 Task: Look for space in Saugor, India from 21st June, 2023 to 29th June, 2023 for 4 adults in price range Rs.7000 to Rs.12000. Place can be entire place with 2 bedrooms having 2 beds and 2 bathrooms. Property type can be house, flat, guest house. Booking option can be shelf check-in. Required host language is English.
Action: Mouse moved to (477, 58)
Screenshot: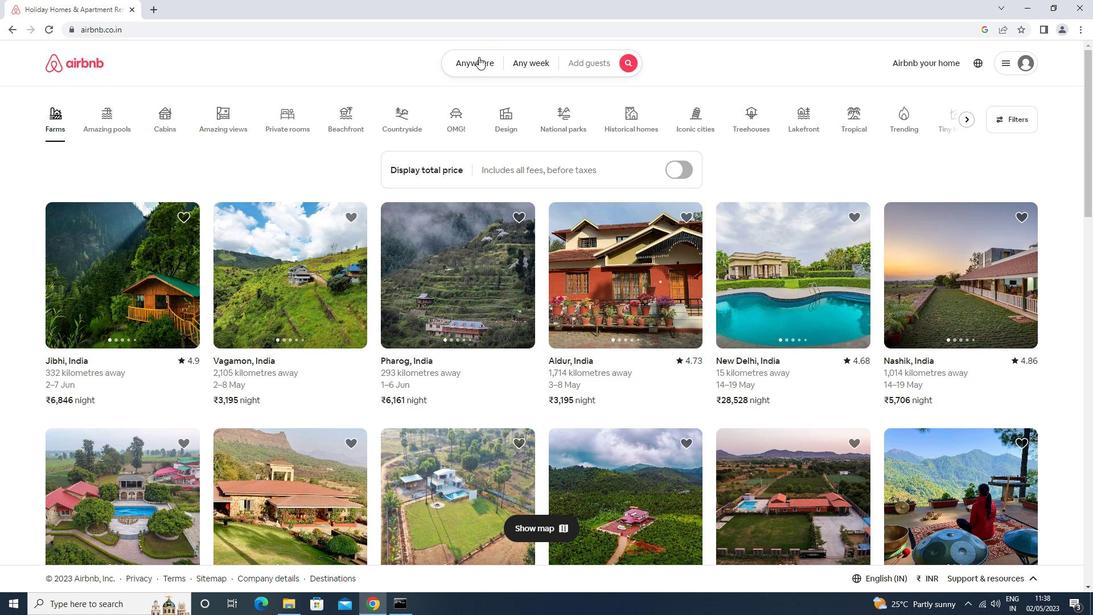 
Action: Mouse pressed left at (477, 58)
Screenshot: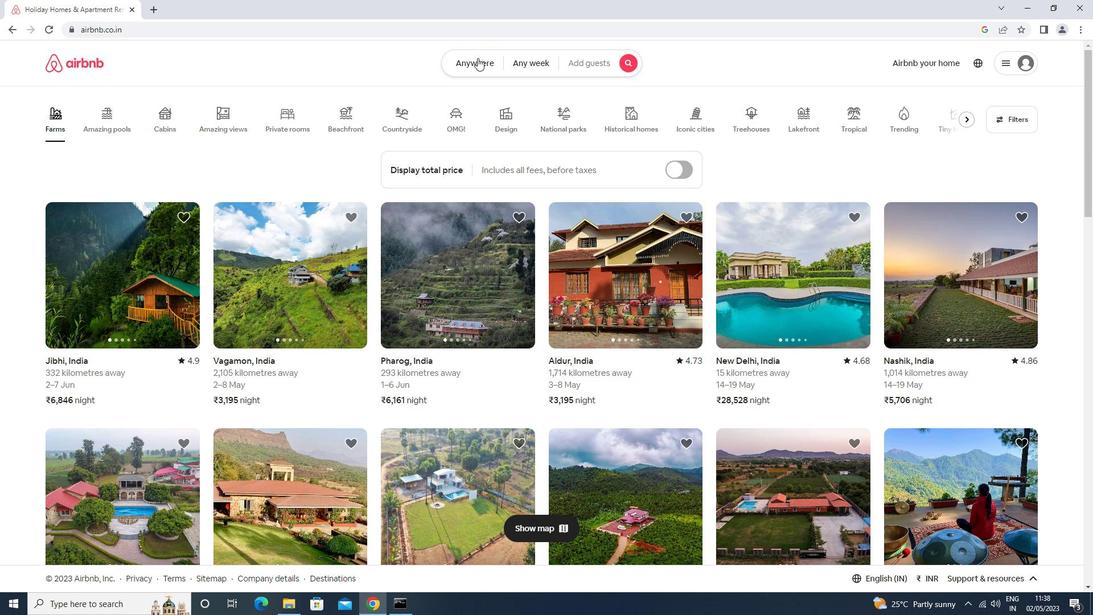
Action: Mouse moved to (453, 112)
Screenshot: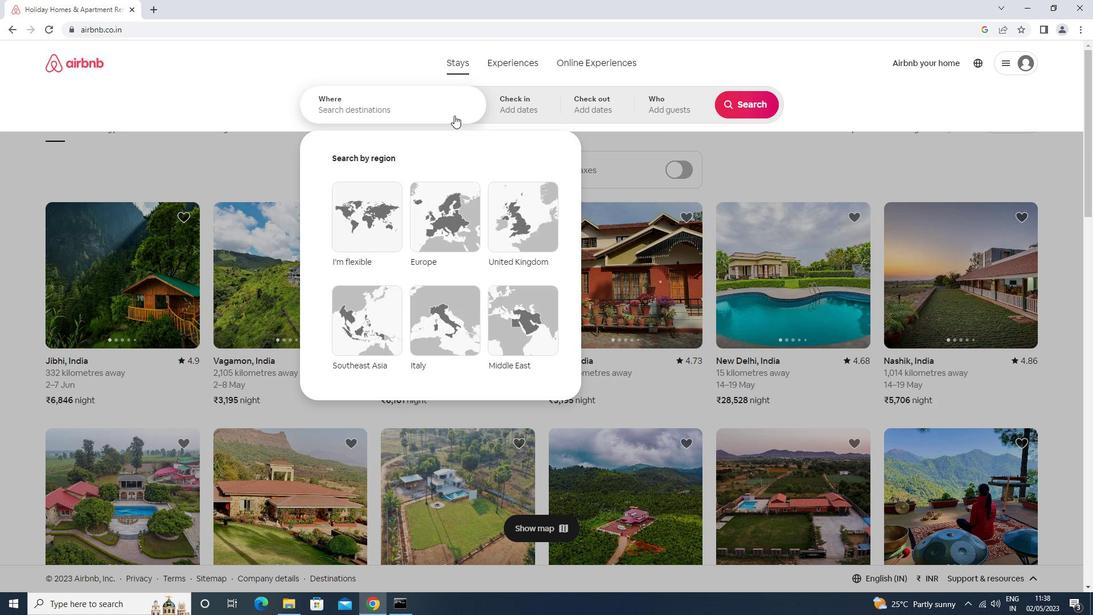 
Action: Mouse pressed left at (453, 112)
Screenshot: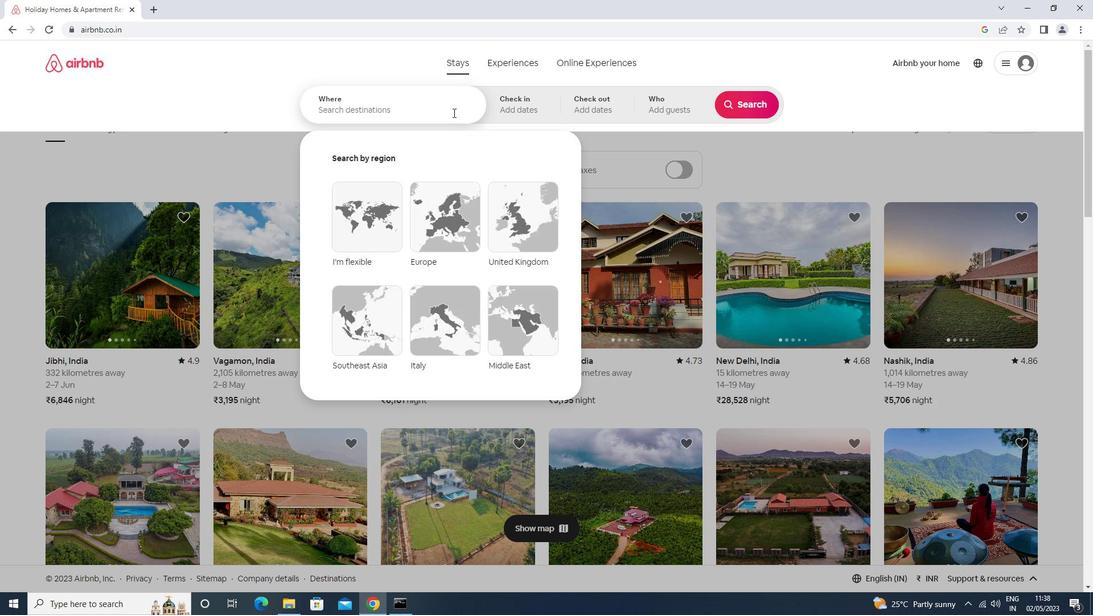 
Action: Key pressed s<Key.caps_lock>augor<Key.enter>
Screenshot: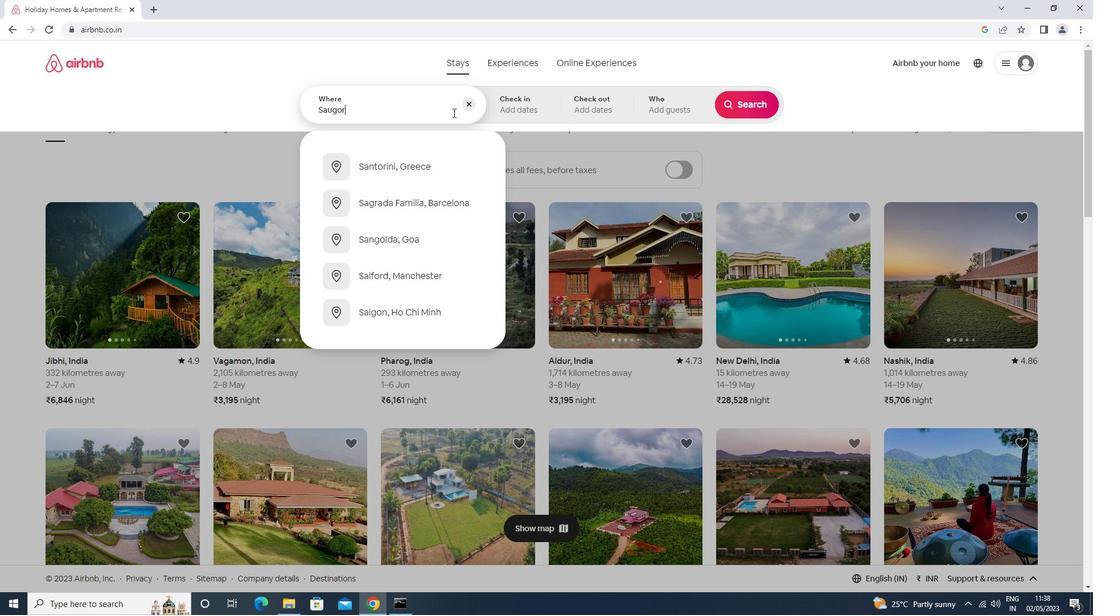 
Action: Mouse moved to (652, 323)
Screenshot: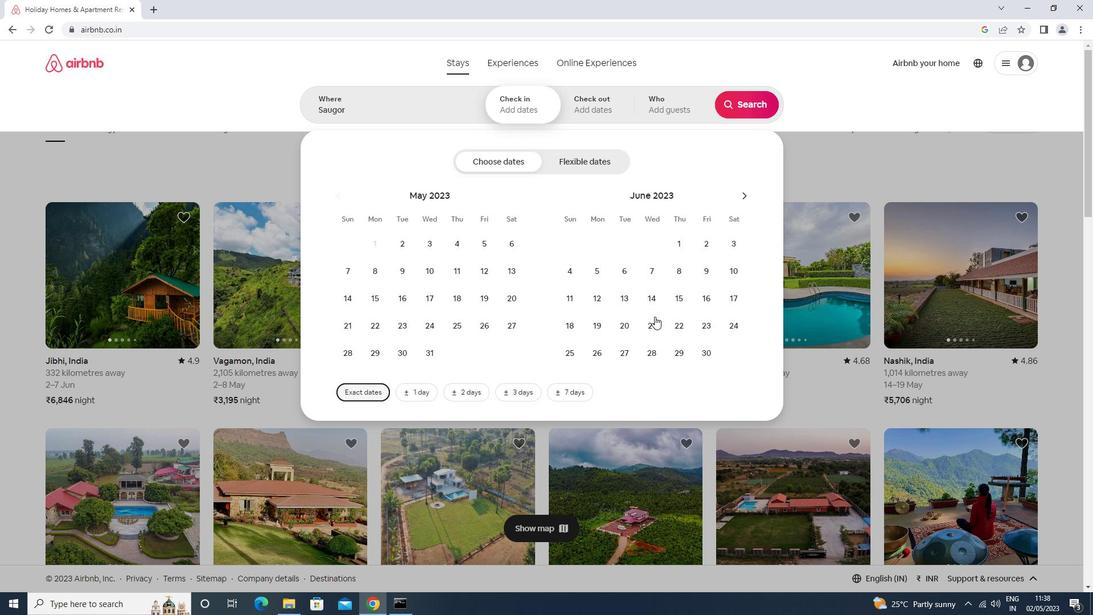 
Action: Mouse pressed left at (652, 323)
Screenshot: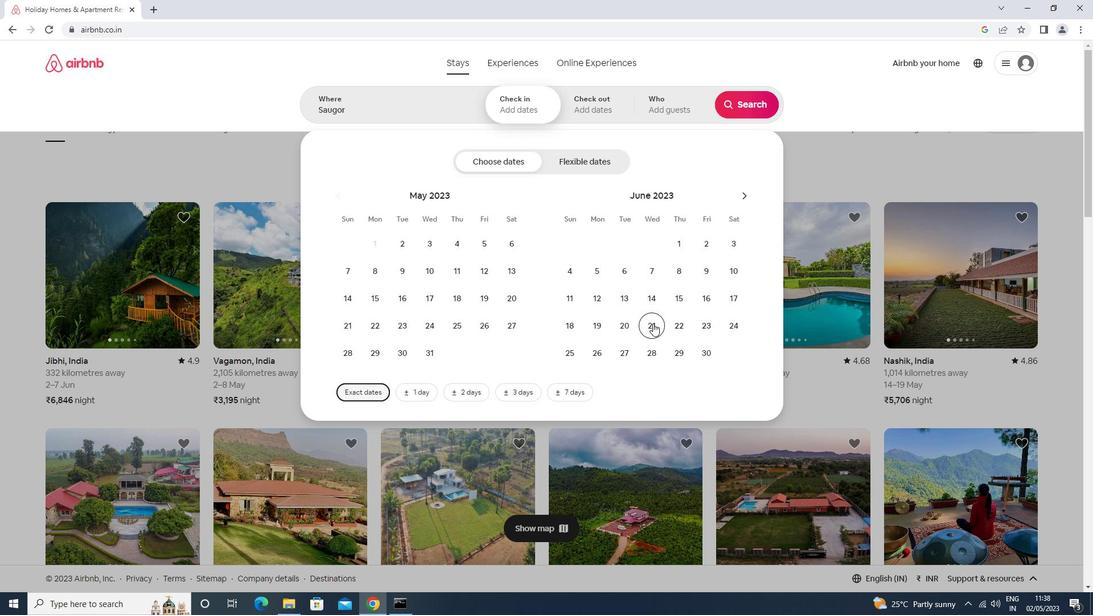 
Action: Mouse moved to (682, 355)
Screenshot: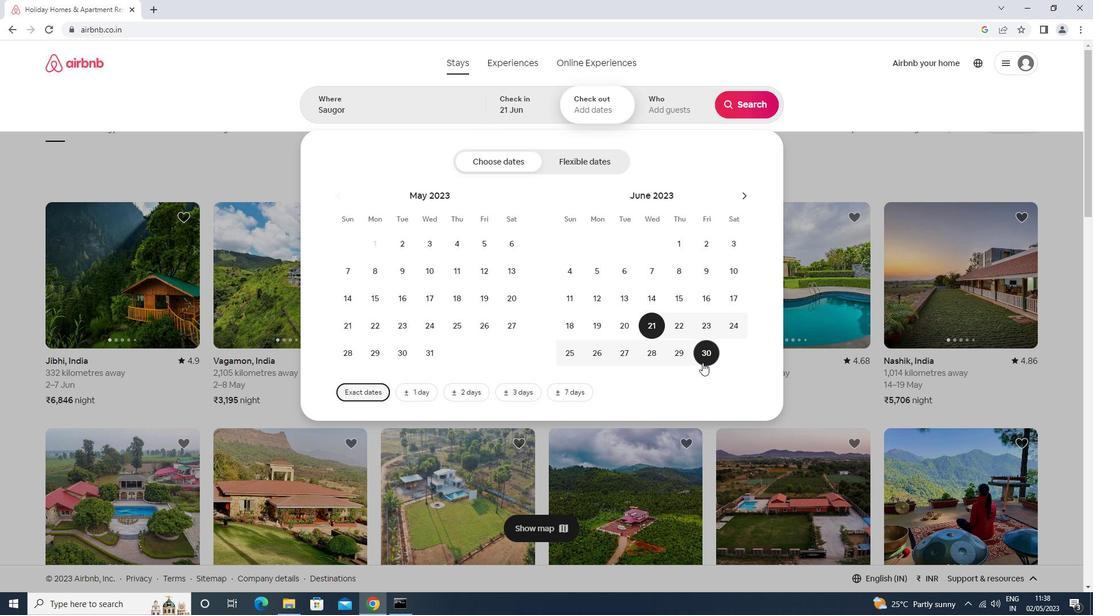 
Action: Mouse pressed left at (682, 355)
Screenshot: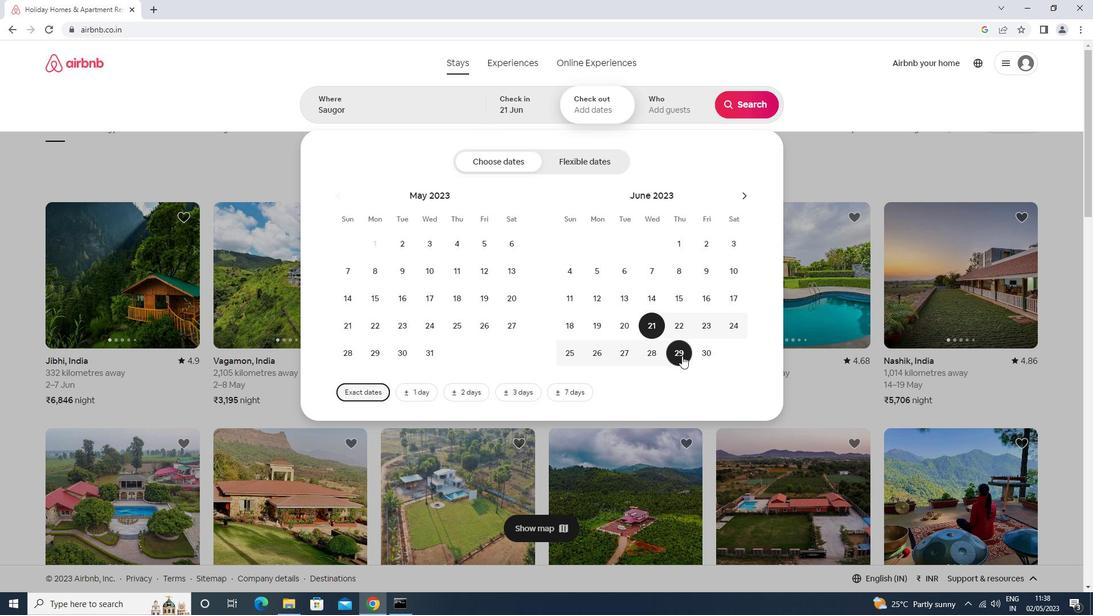
Action: Mouse moved to (669, 116)
Screenshot: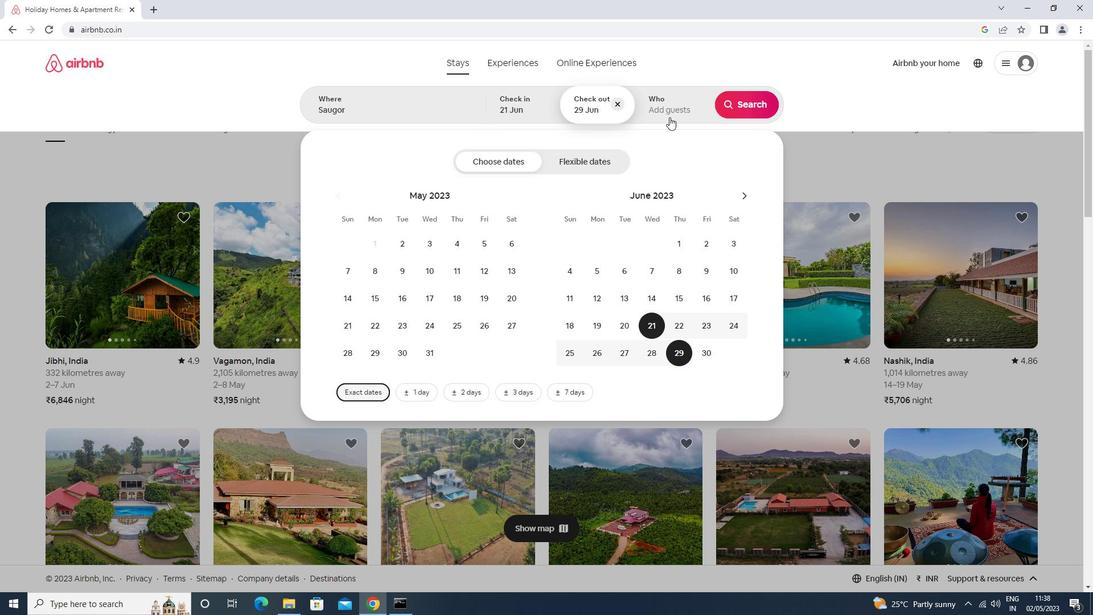 
Action: Mouse pressed left at (669, 116)
Screenshot: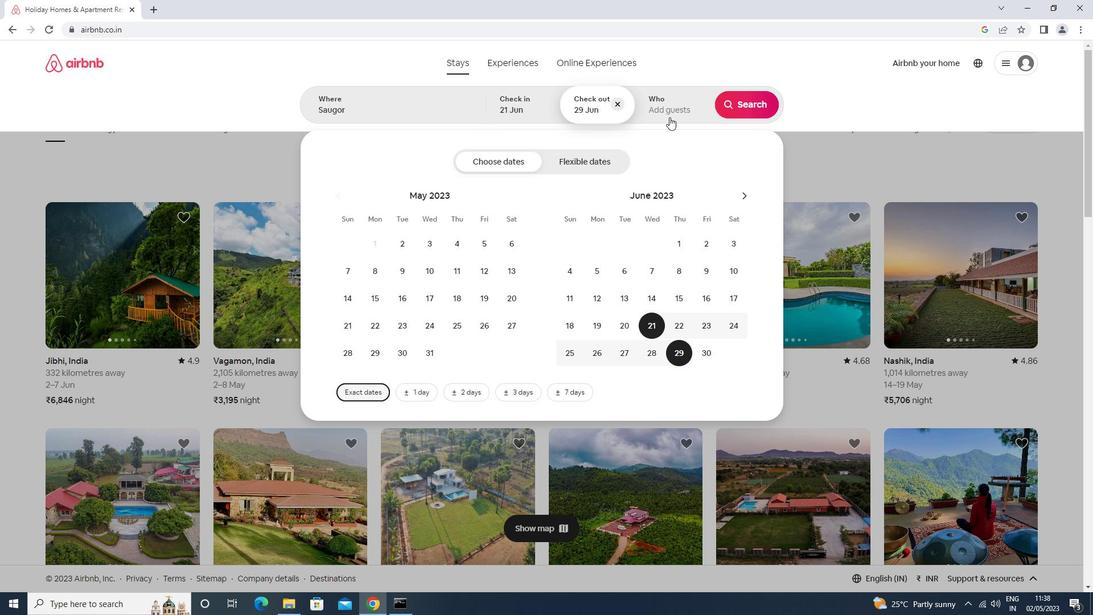 
Action: Mouse moved to (755, 169)
Screenshot: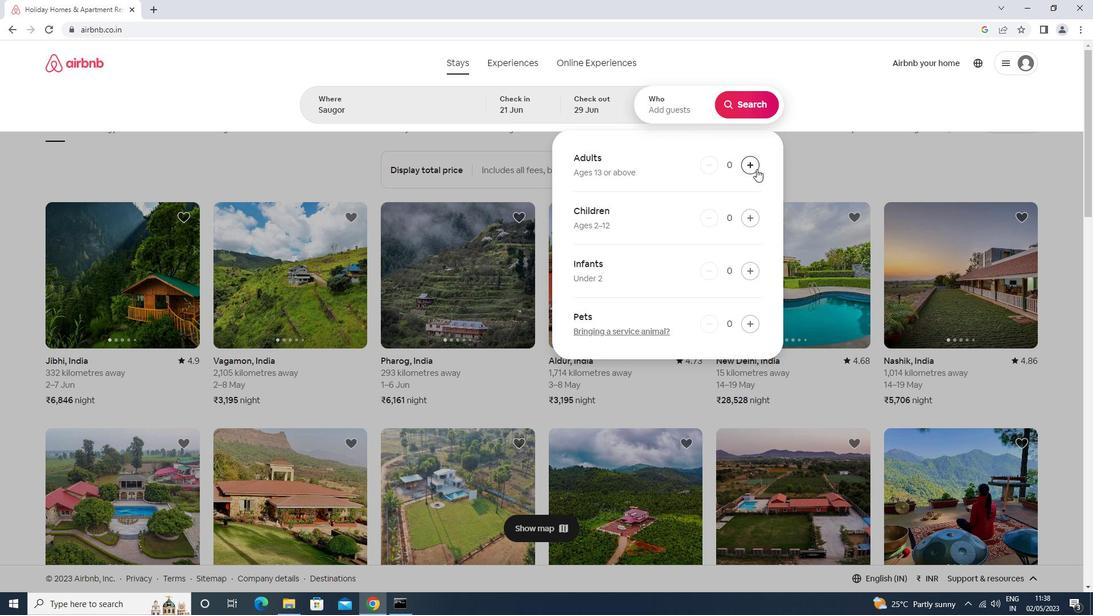 
Action: Mouse pressed left at (755, 169)
Screenshot: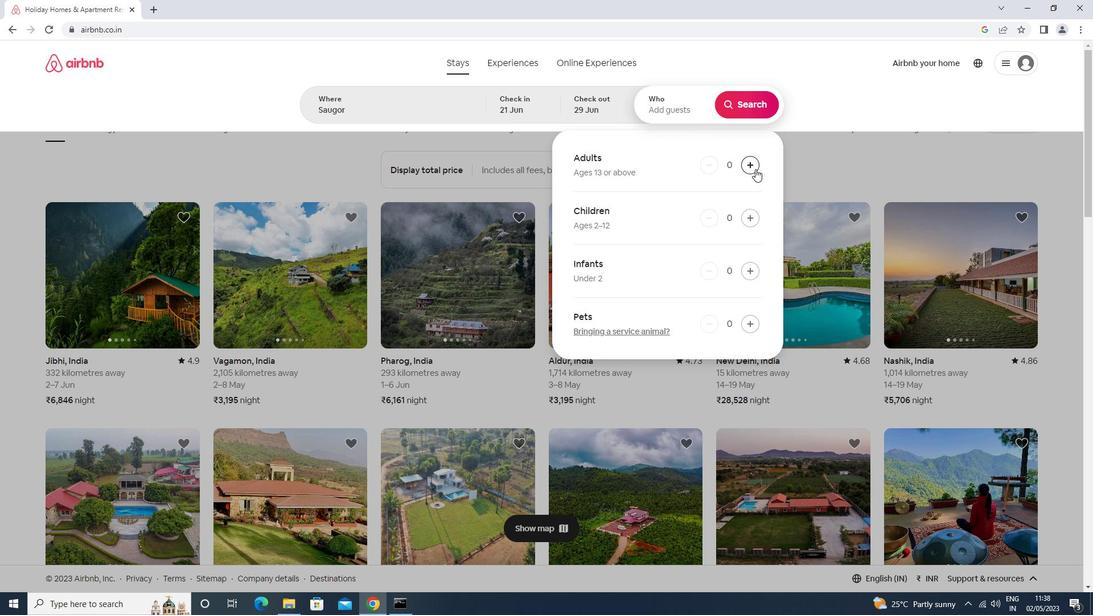 
Action: Mouse pressed left at (755, 169)
Screenshot: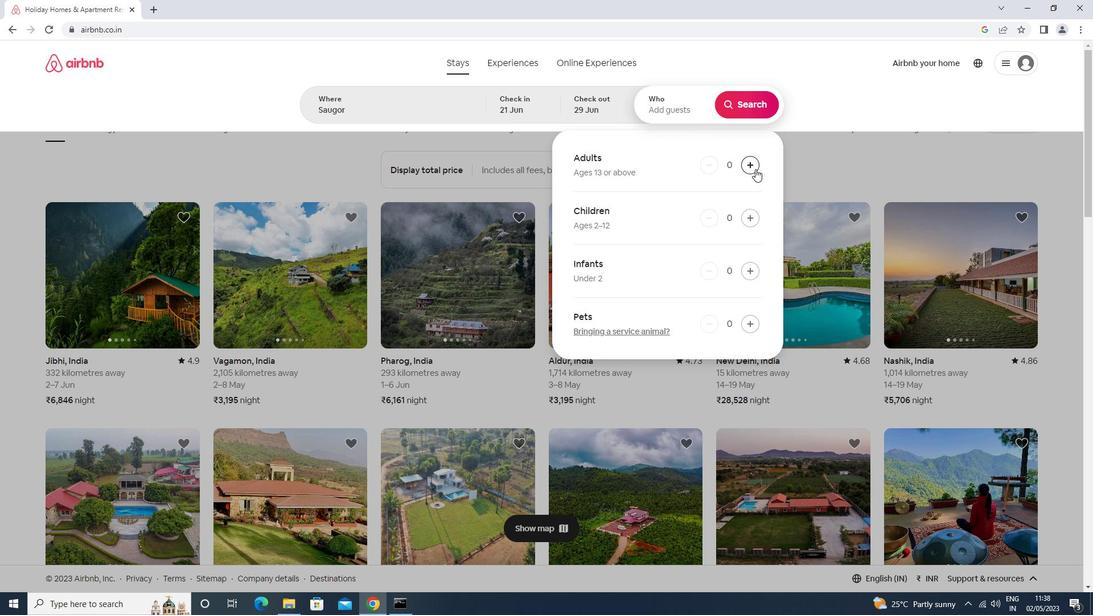 
Action: Mouse pressed left at (755, 169)
Screenshot: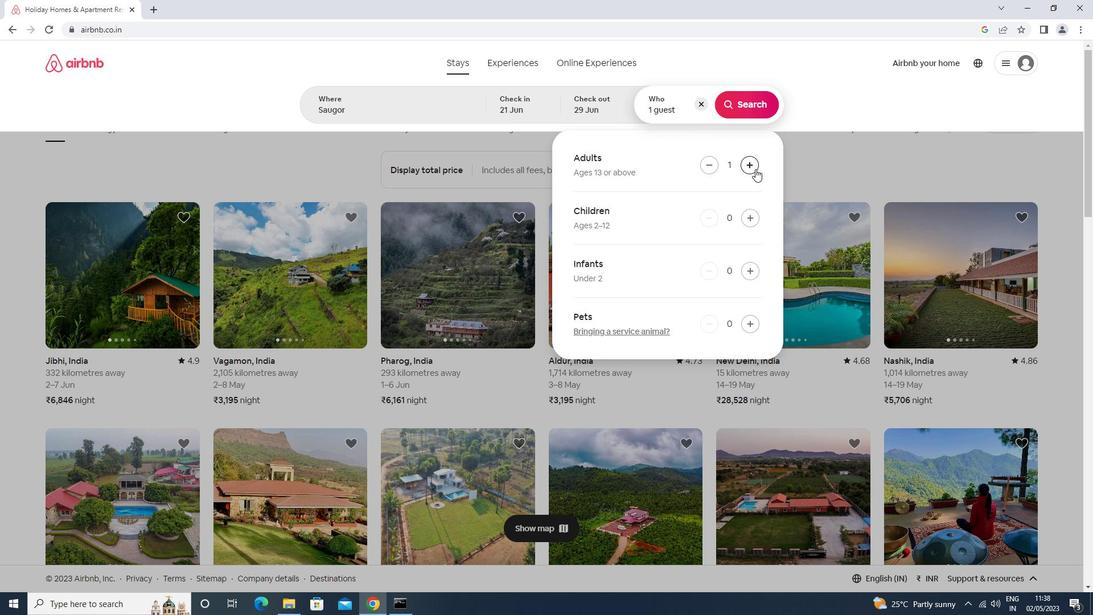 
Action: Mouse pressed left at (755, 169)
Screenshot: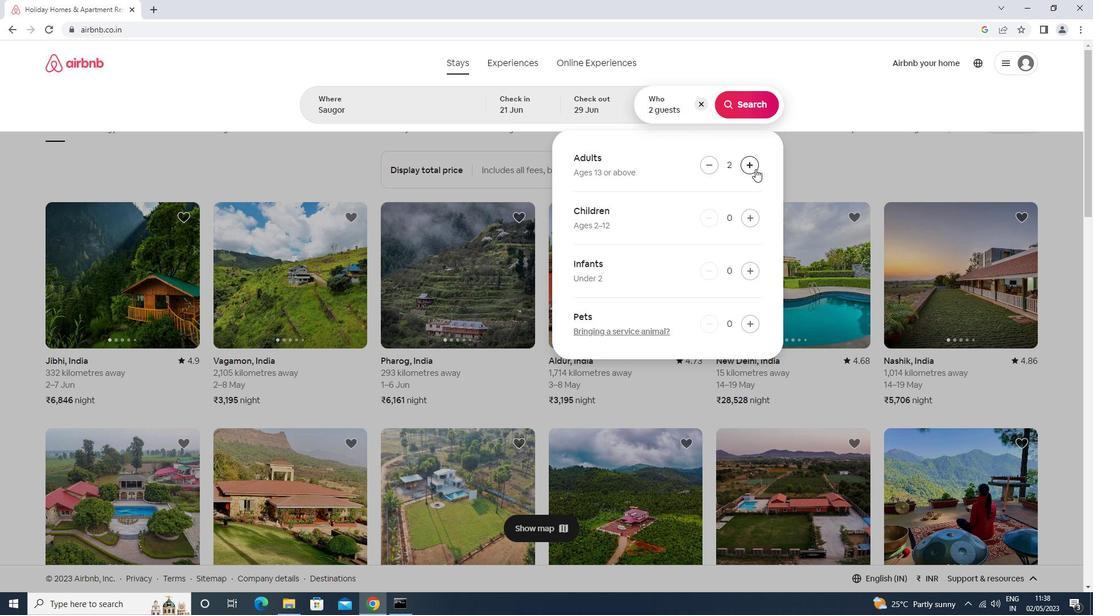 
Action: Mouse moved to (742, 104)
Screenshot: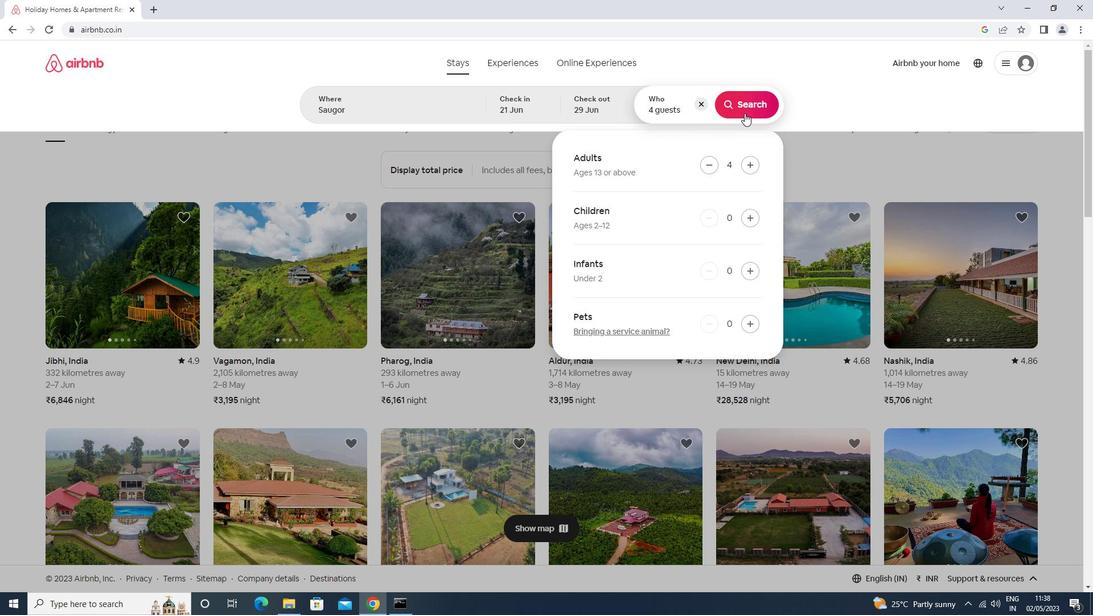 
Action: Mouse pressed left at (742, 104)
Screenshot: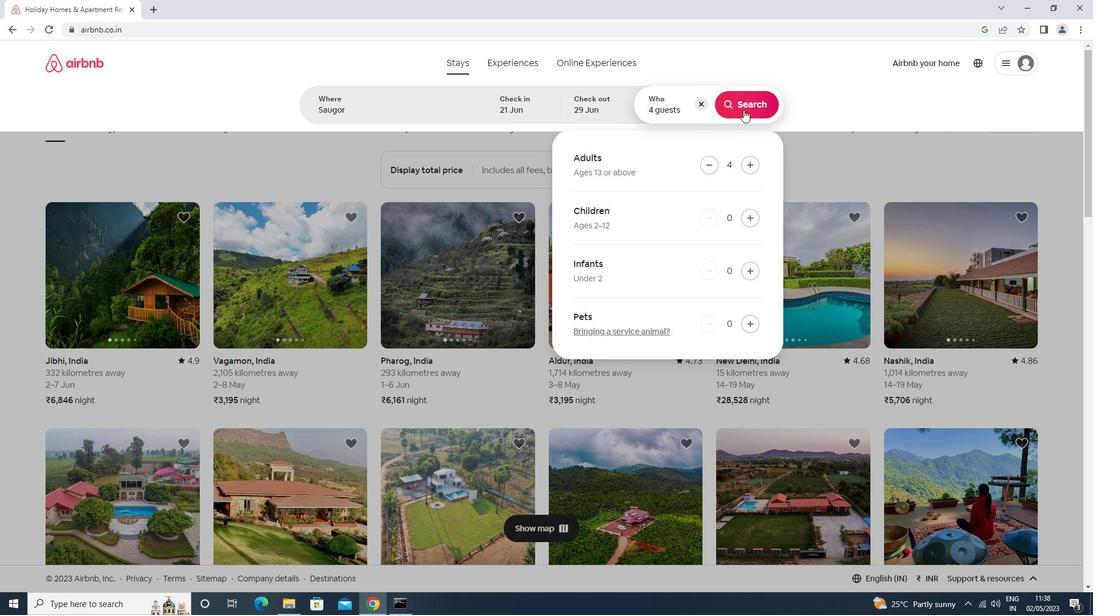 
Action: Mouse moved to (1042, 111)
Screenshot: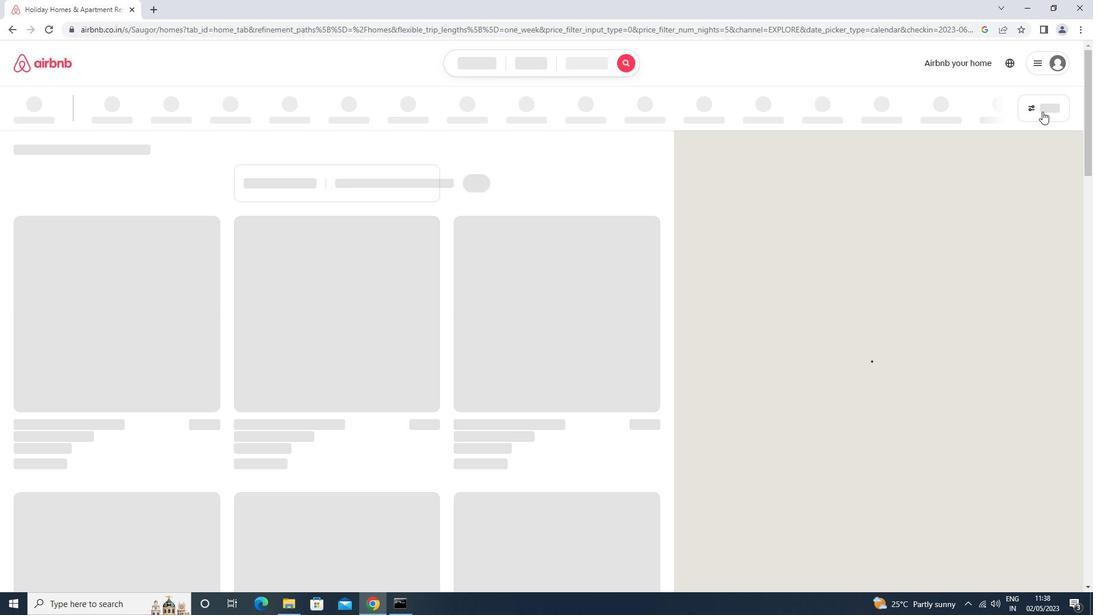
Action: Mouse pressed left at (1042, 111)
Screenshot: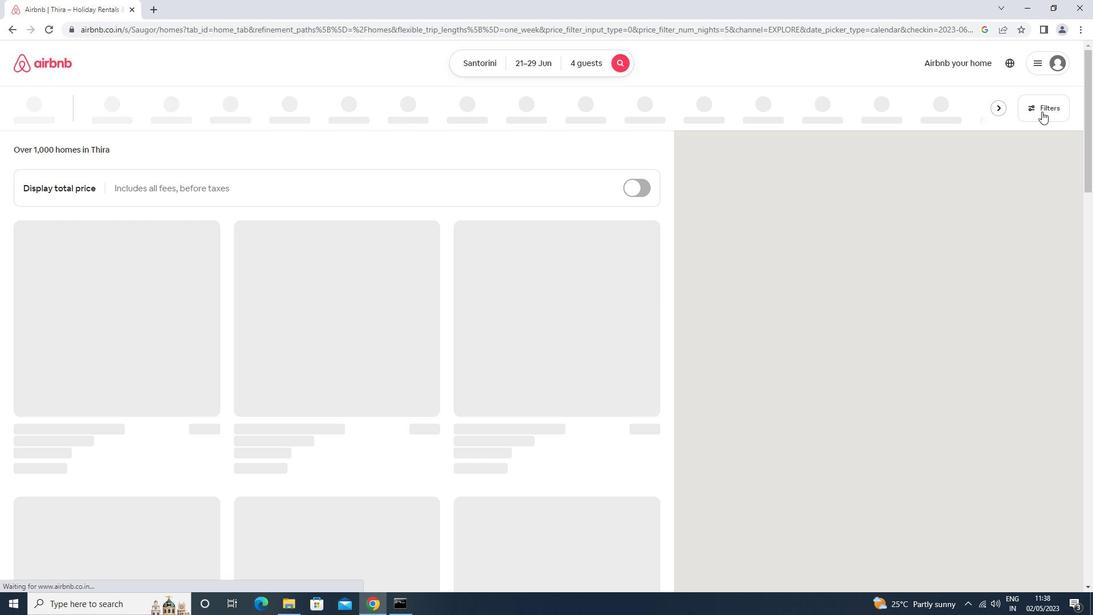 
Action: Mouse moved to (513, 244)
Screenshot: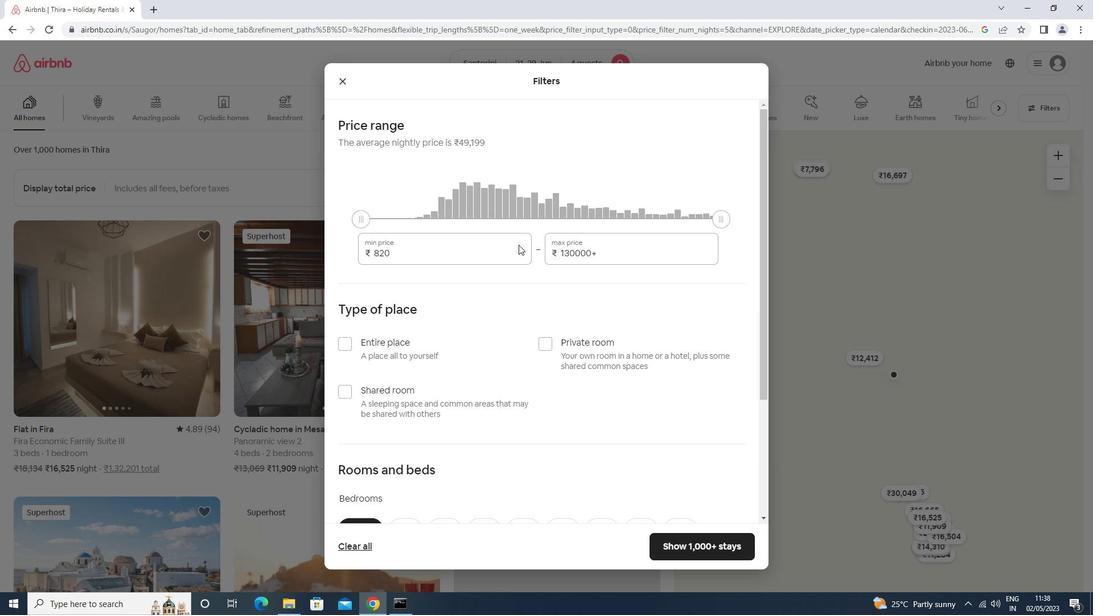 
Action: Mouse pressed left at (513, 244)
Screenshot: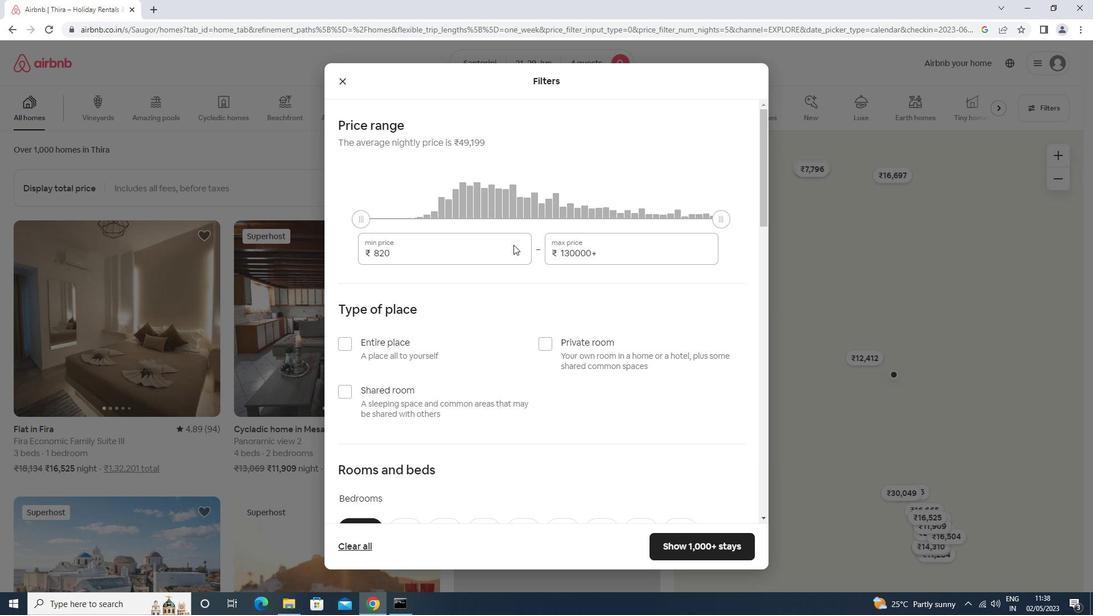 
Action: Key pressed <Key.backspace><Key.backspace><Key.backspace><Key.backspace><Key.backspace><Key.backspace>7000<Key.tab>12000
Screenshot: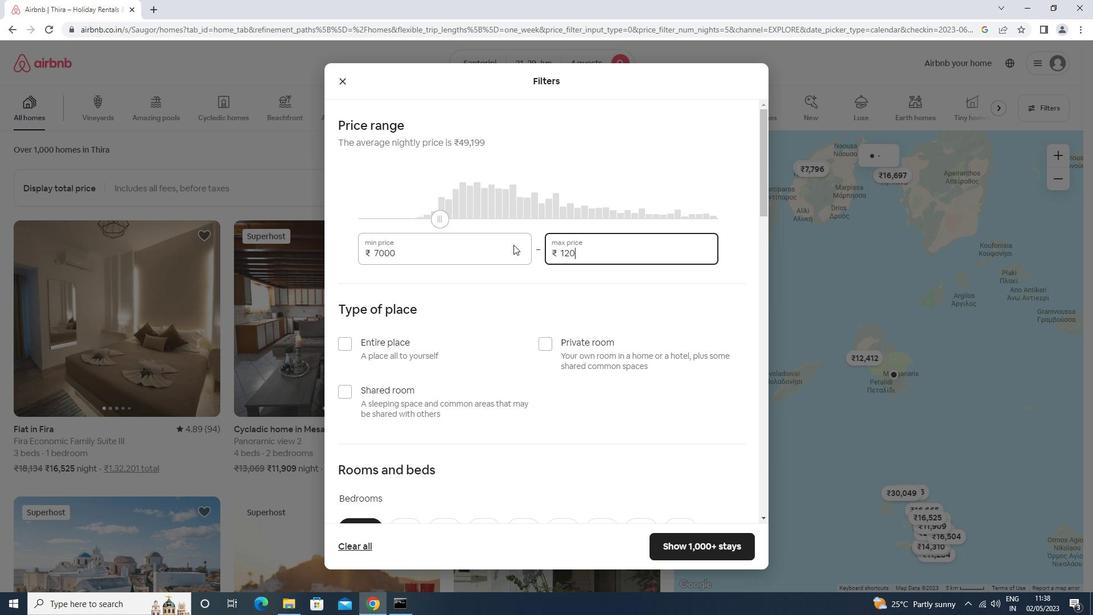 
Action: Mouse moved to (382, 340)
Screenshot: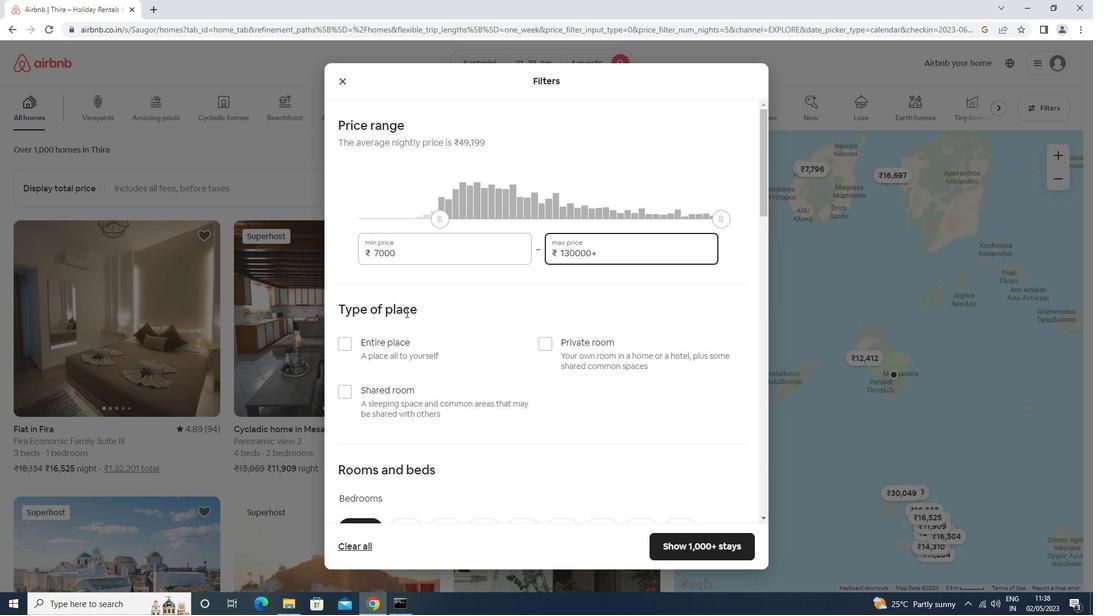 
Action: Mouse pressed left at (382, 340)
Screenshot: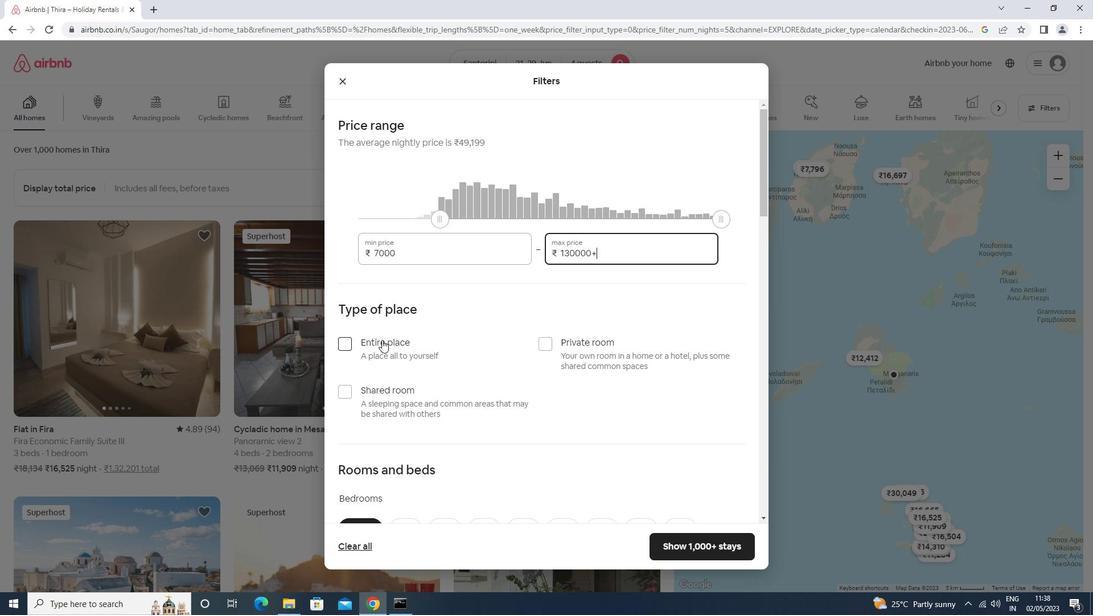 
Action: Mouse scrolled (382, 339) with delta (0, 0)
Screenshot: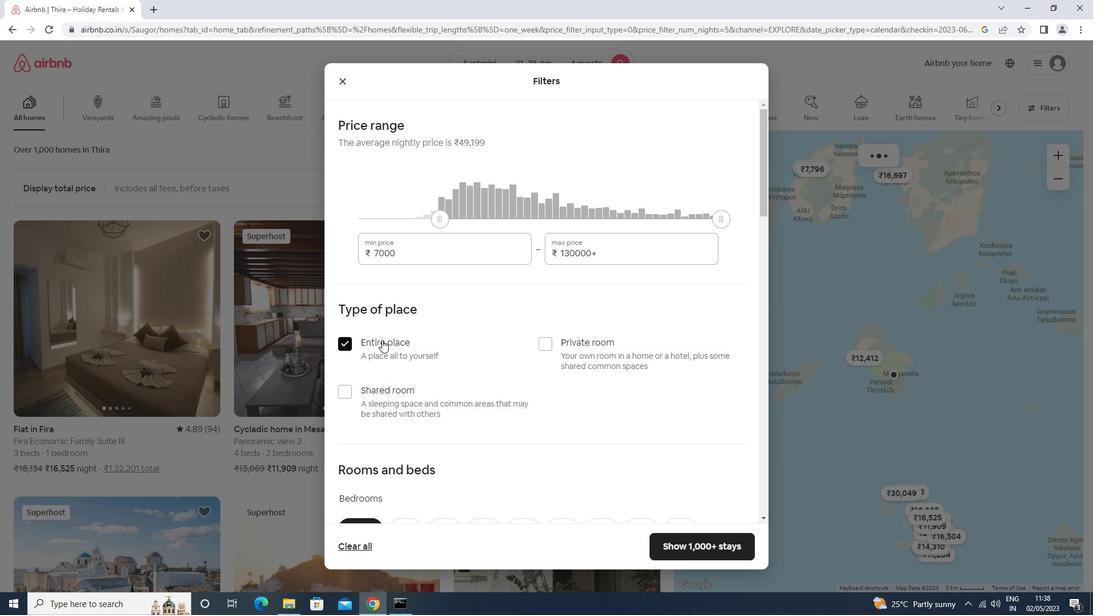 
Action: Mouse scrolled (382, 339) with delta (0, 0)
Screenshot: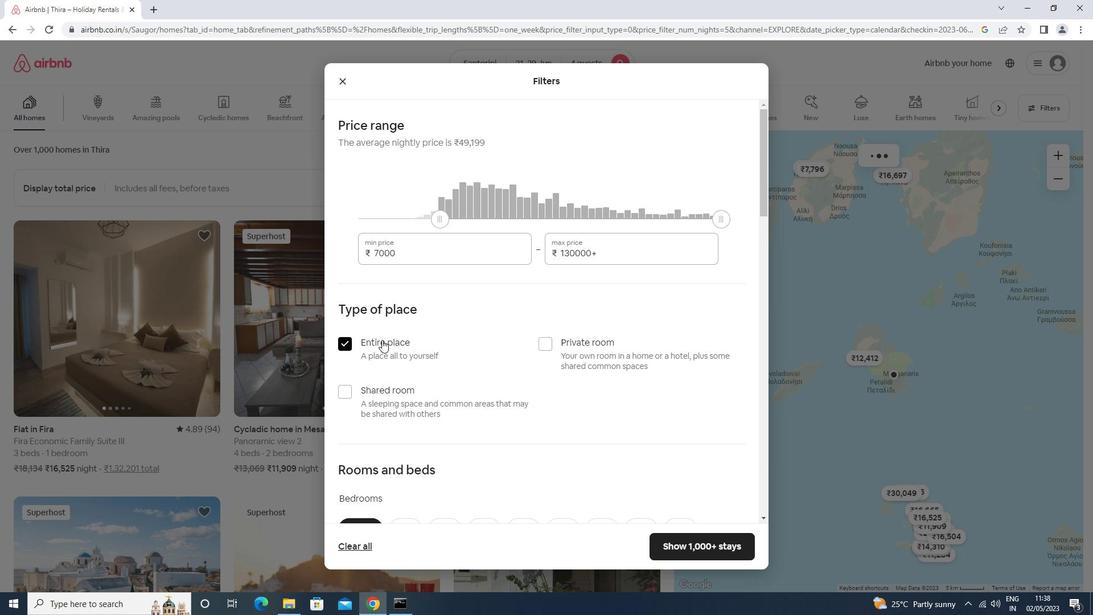 
Action: Mouse scrolled (382, 339) with delta (0, 0)
Screenshot: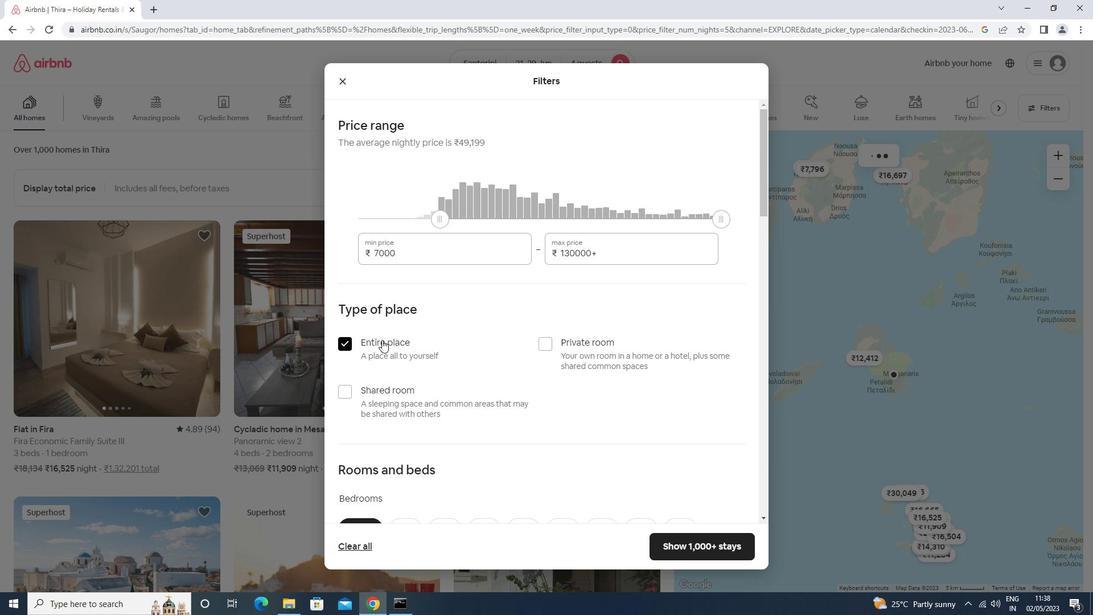 
Action: Mouse moved to (442, 353)
Screenshot: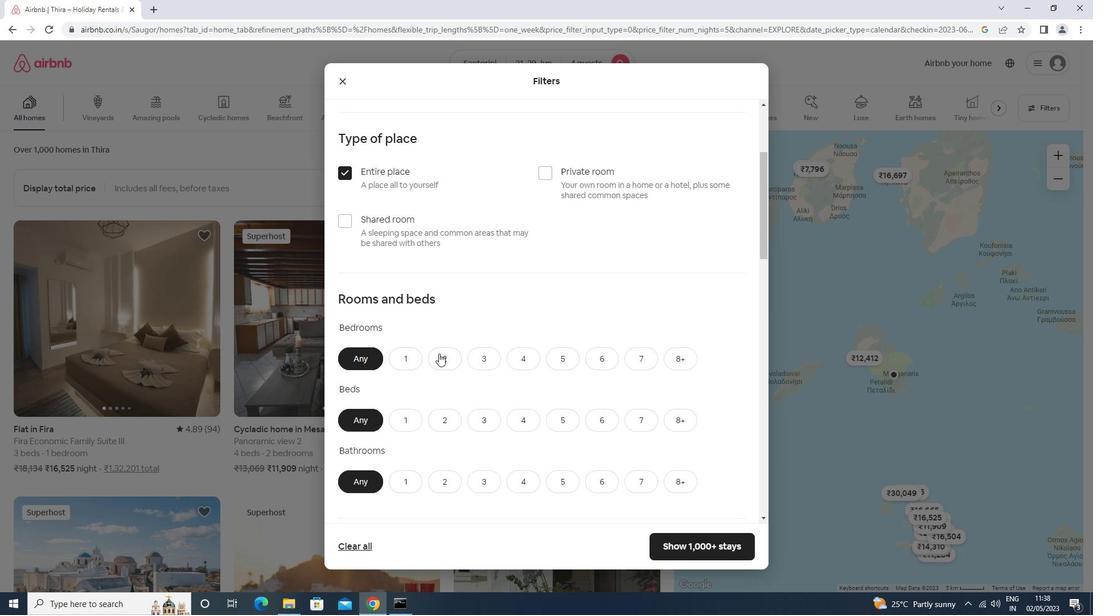 
Action: Mouse pressed left at (442, 353)
Screenshot: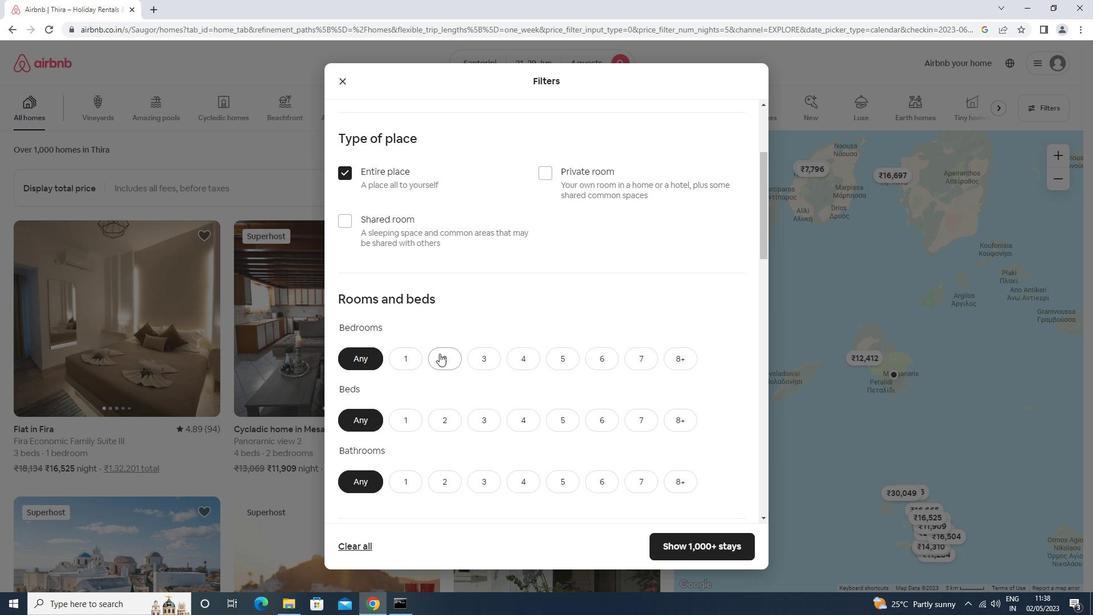 
Action: Mouse moved to (447, 419)
Screenshot: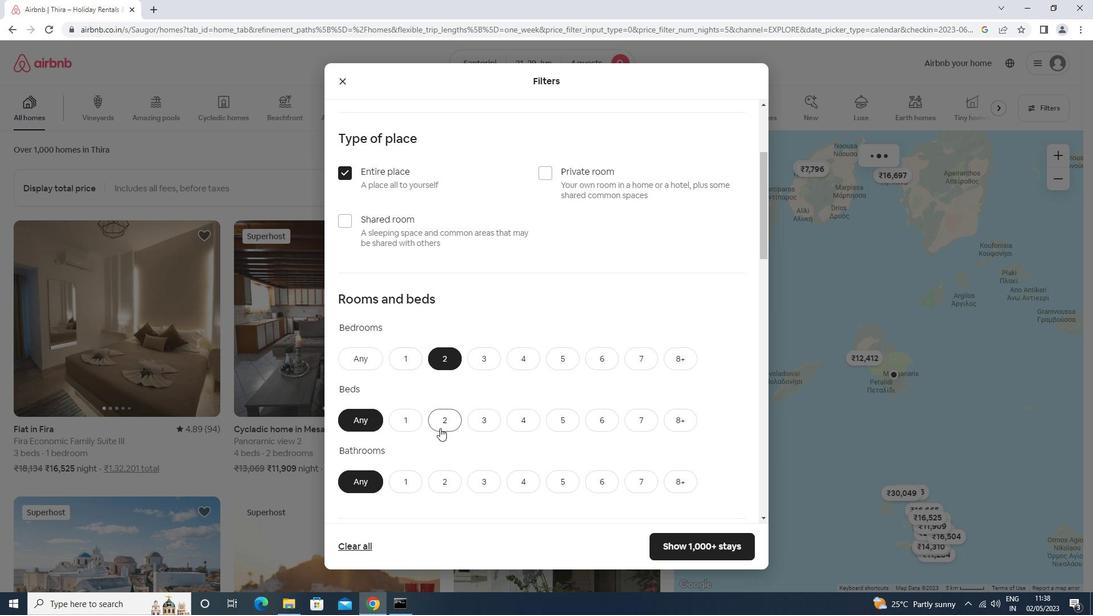 
Action: Mouse pressed left at (447, 419)
Screenshot: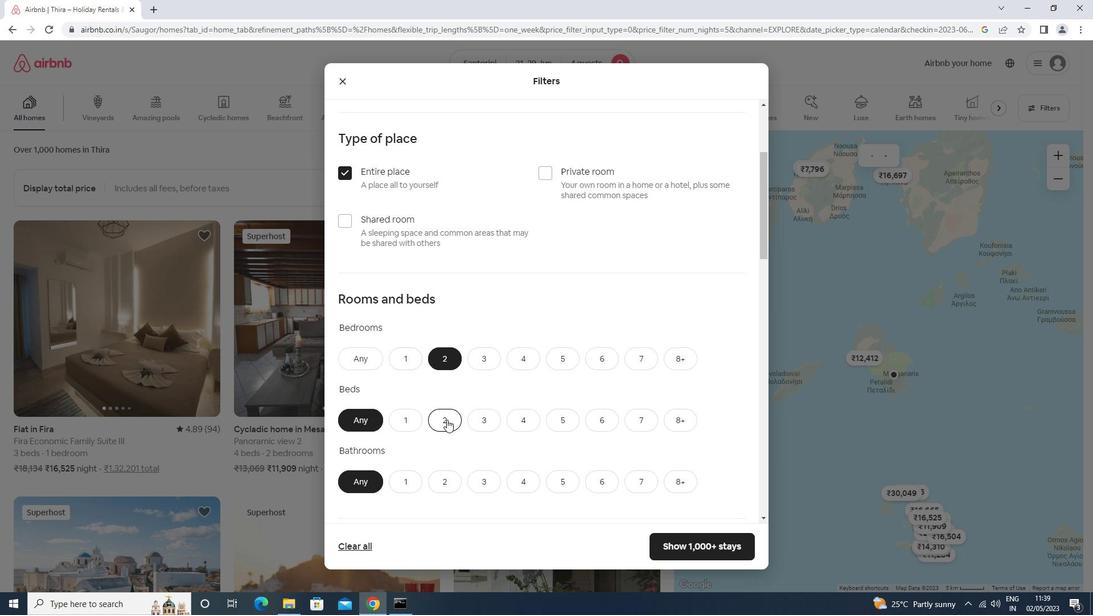 
Action: Mouse moved to (445, 472)
Screenshot: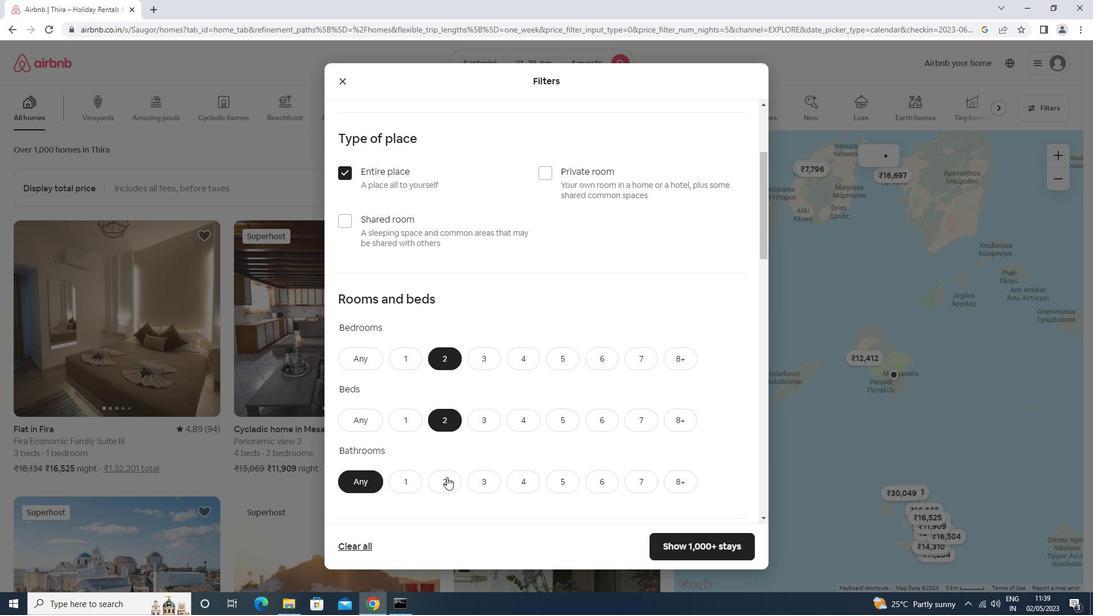 
Action: Mouse pressed left at (445, 472)
Screenshot: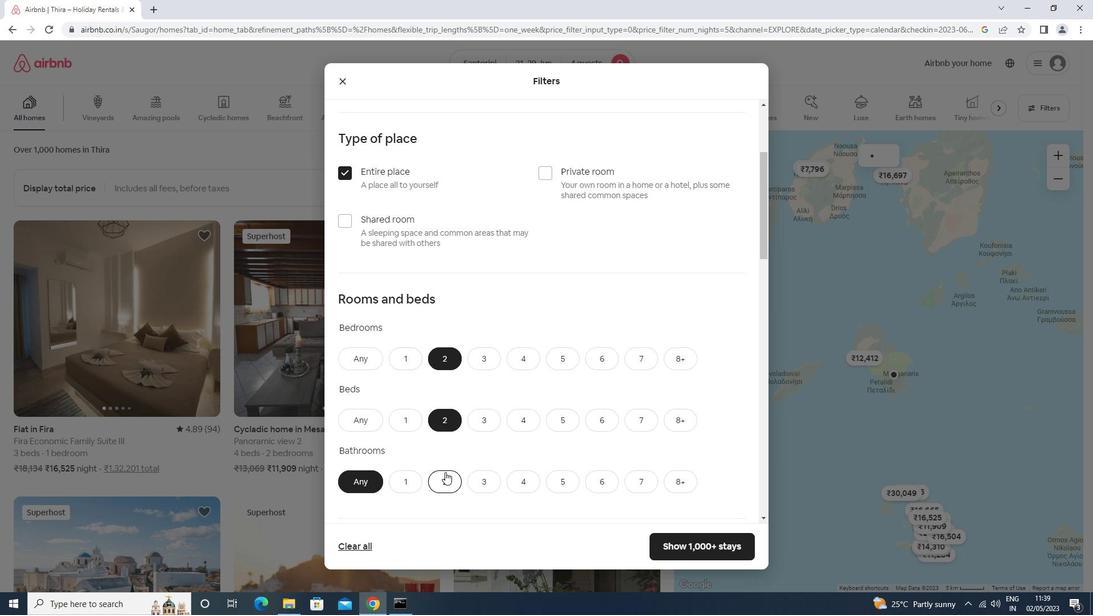 
Action: Mouse moved to (441, 455)
Screenshot: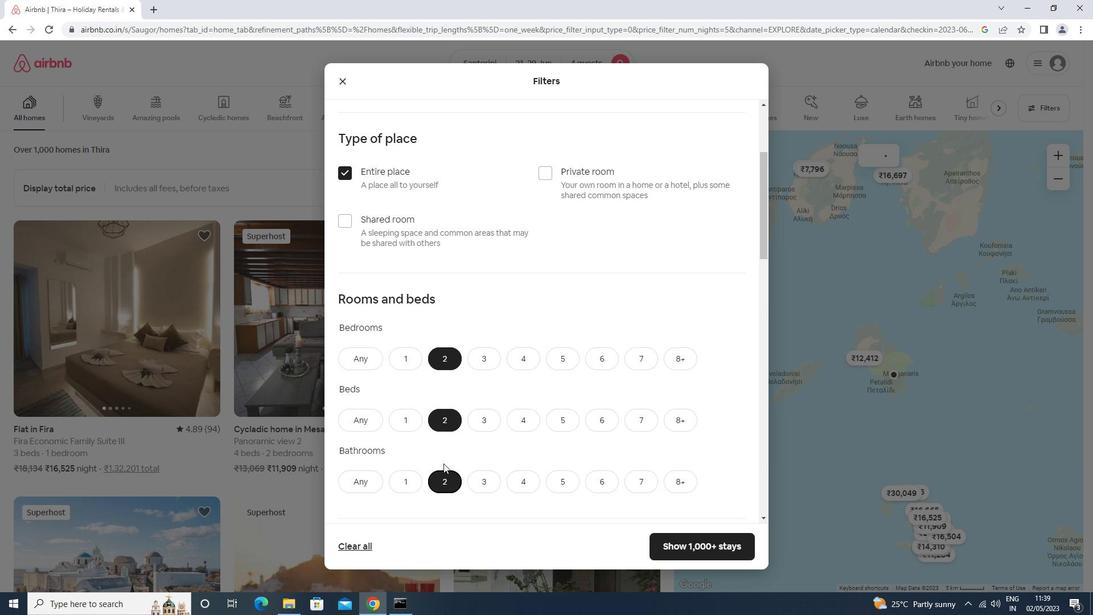 
Action: Mouse scrolled (441, 454) with delta (0, 0)
Screenshot: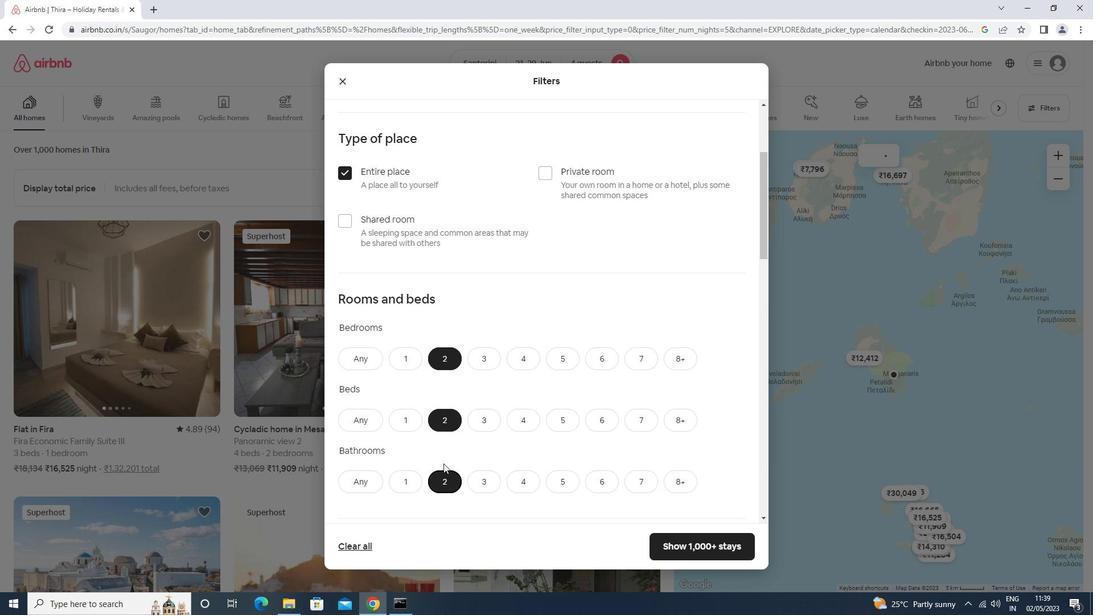 
Action: Mouse scrolled (441, 454) with delta (0, 0)
Screenshot: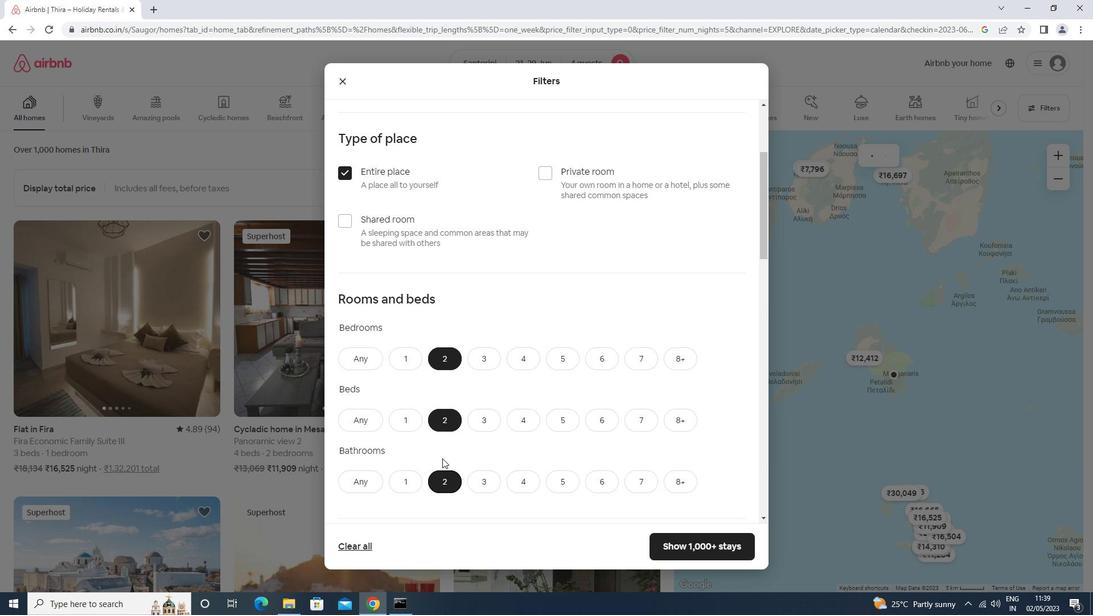 
Action: Mouse scrolled (441, 454) with delta (0, 0)
Screenshot: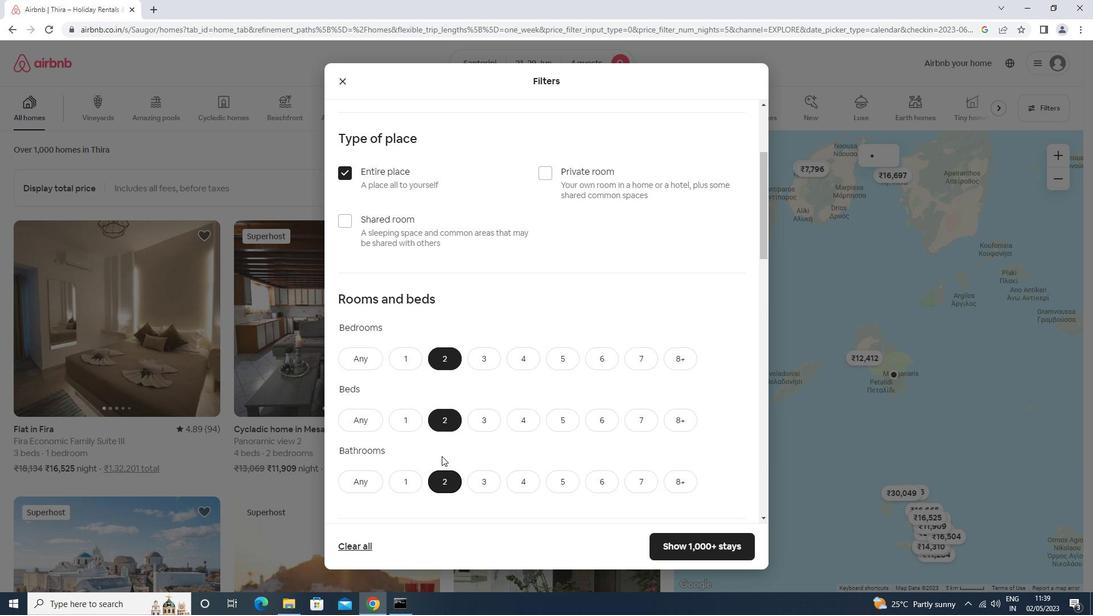
Action: Mouse scrolled (441, 454) with delta (0, 0)
Screenshot: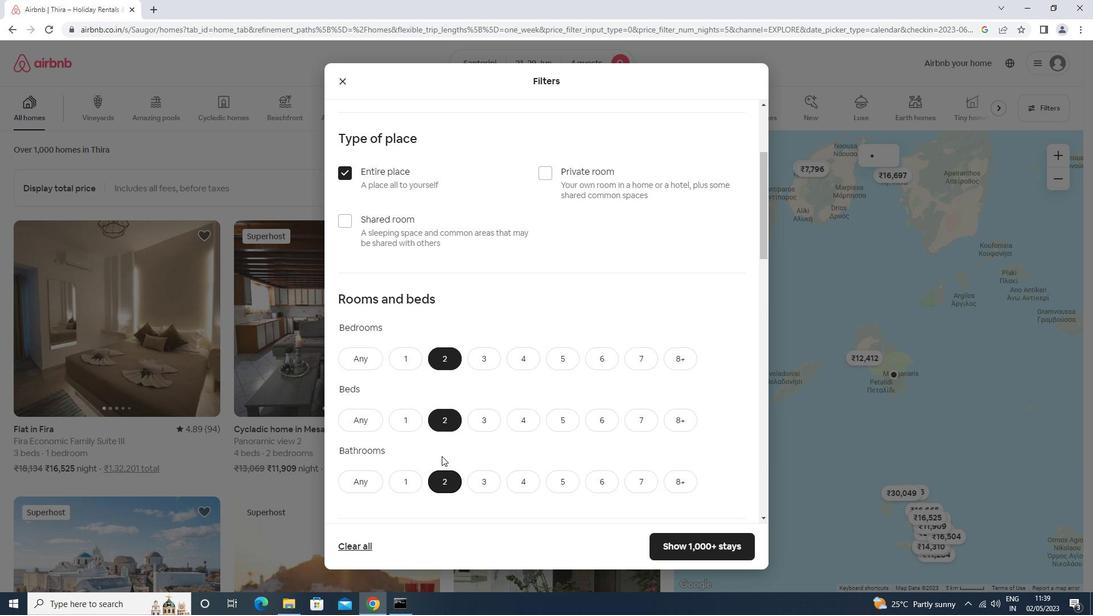 
Action: Mouse scrolled (441, 454) with delta (0, 0)
Screenshot: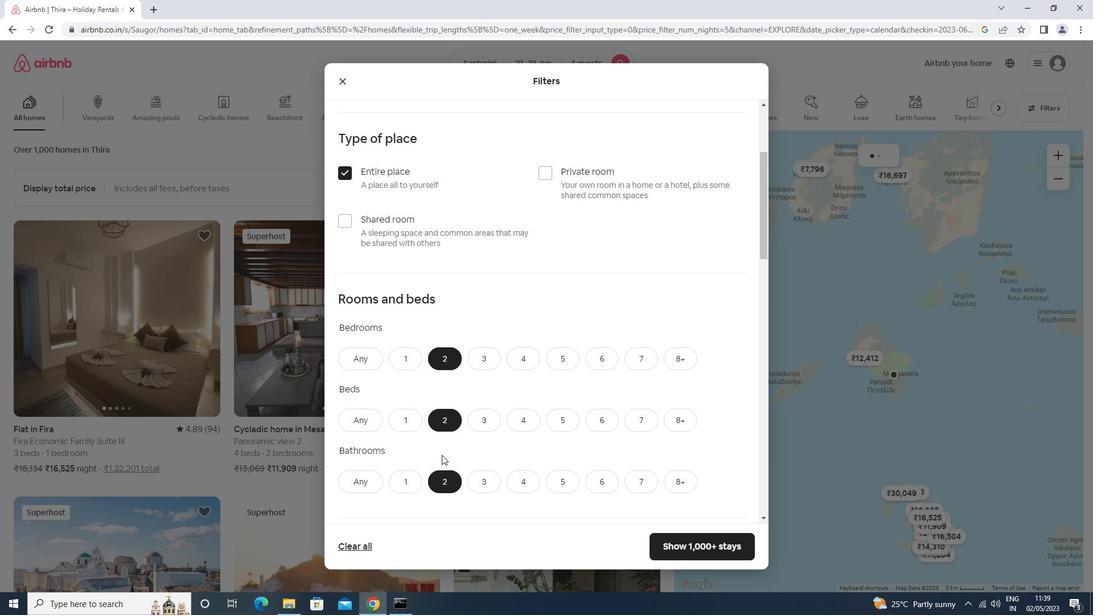 
Action: Mouse moved to (382, 327)
Screenshot: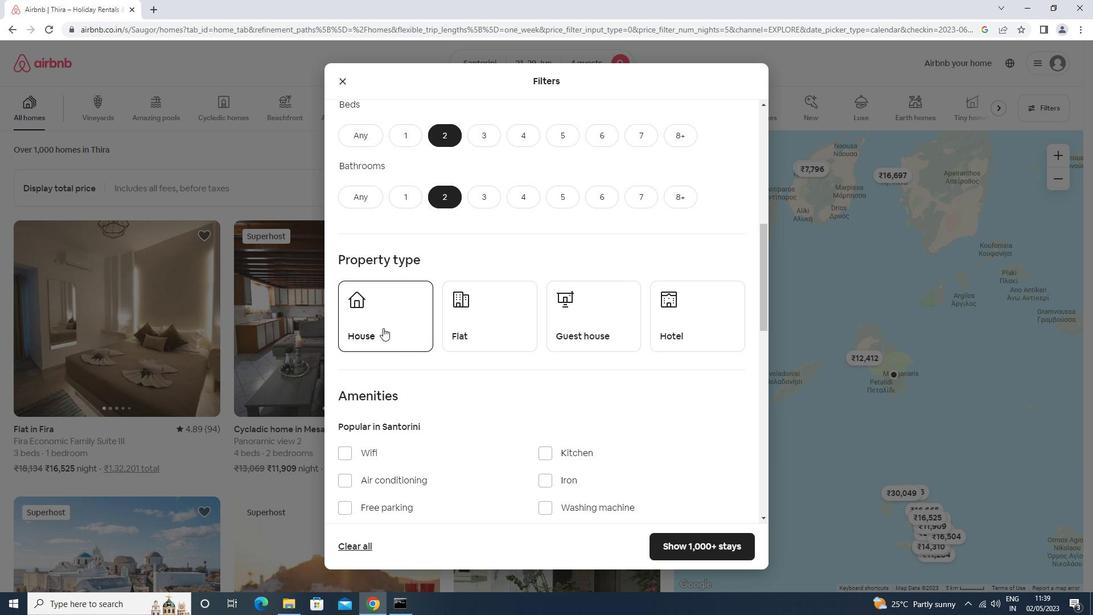 
Action: Mouse pressed left at (382, 327)
Screenshot: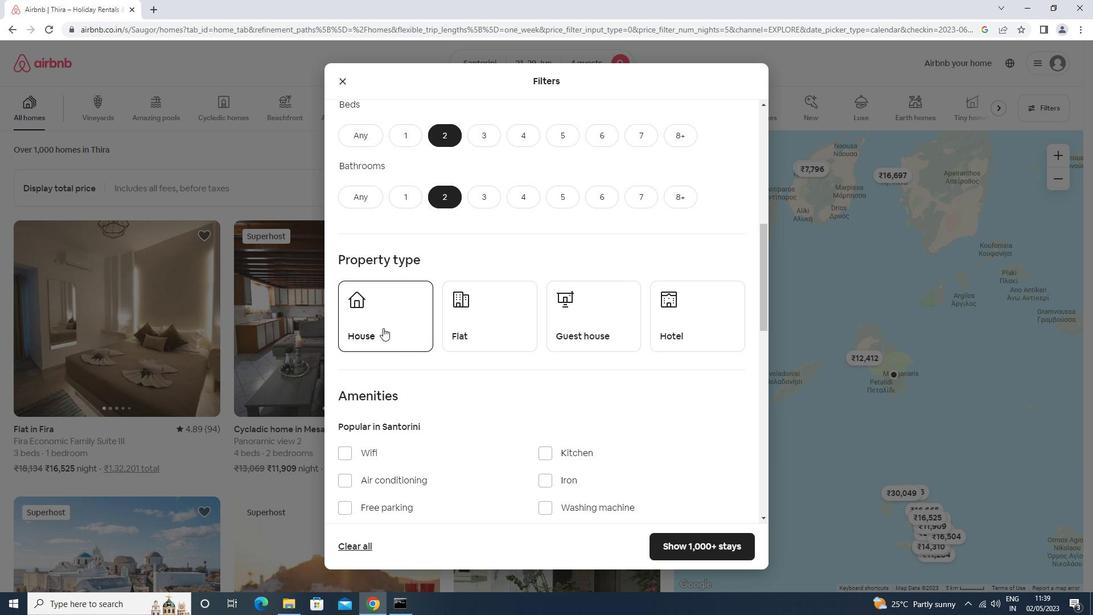 
Action: Mouse moved to (473, 332)
Screenshot: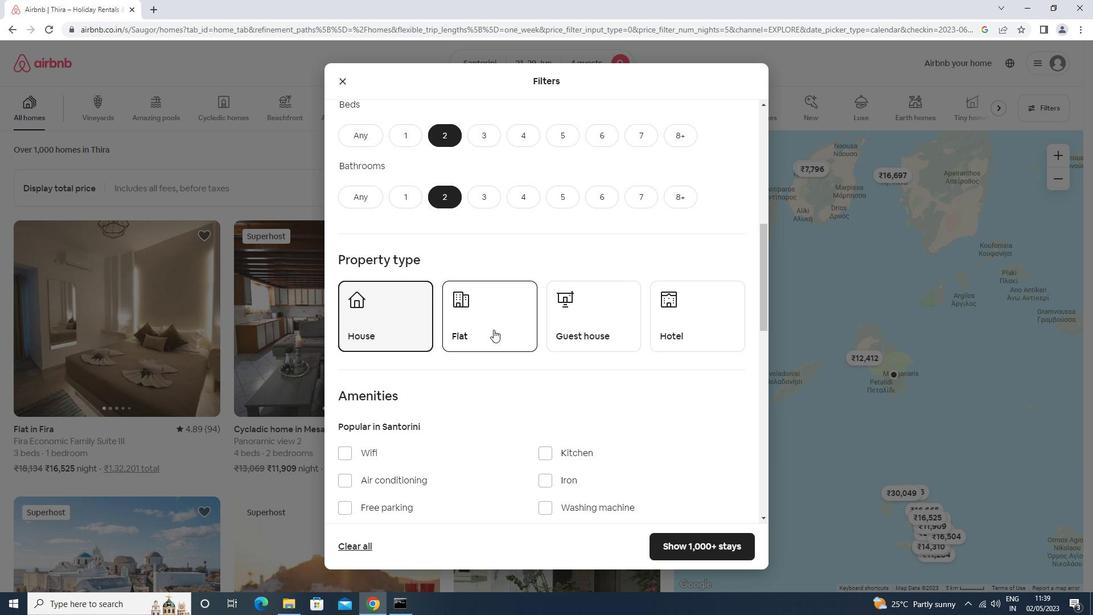 
Action: Mouse pressed left at (473, 332)
Screenshot: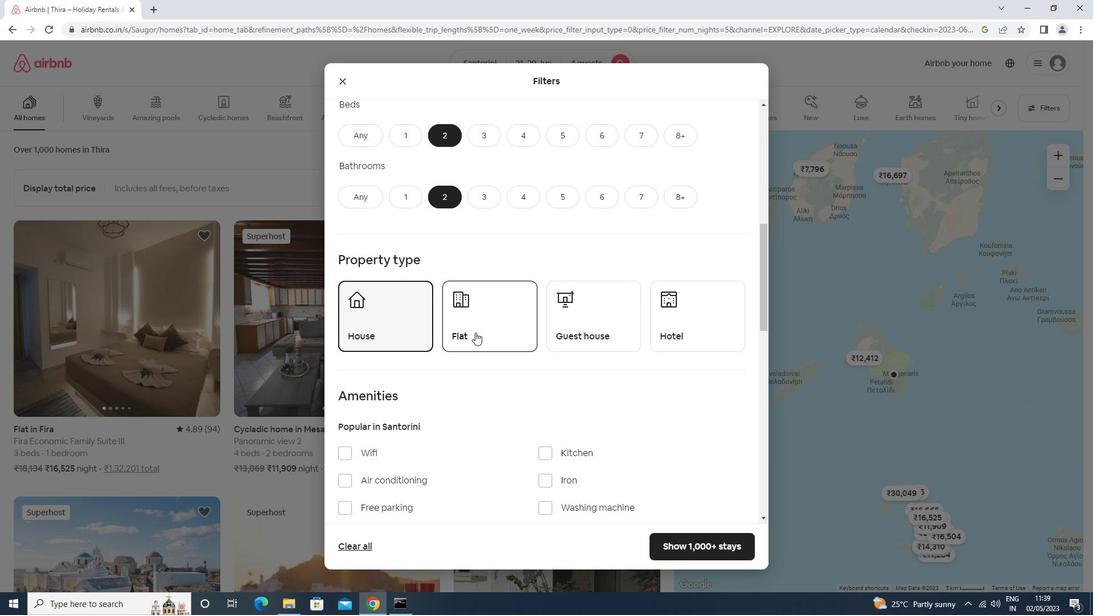 
Action: Mouse moved to (588, 319)
Screenshot: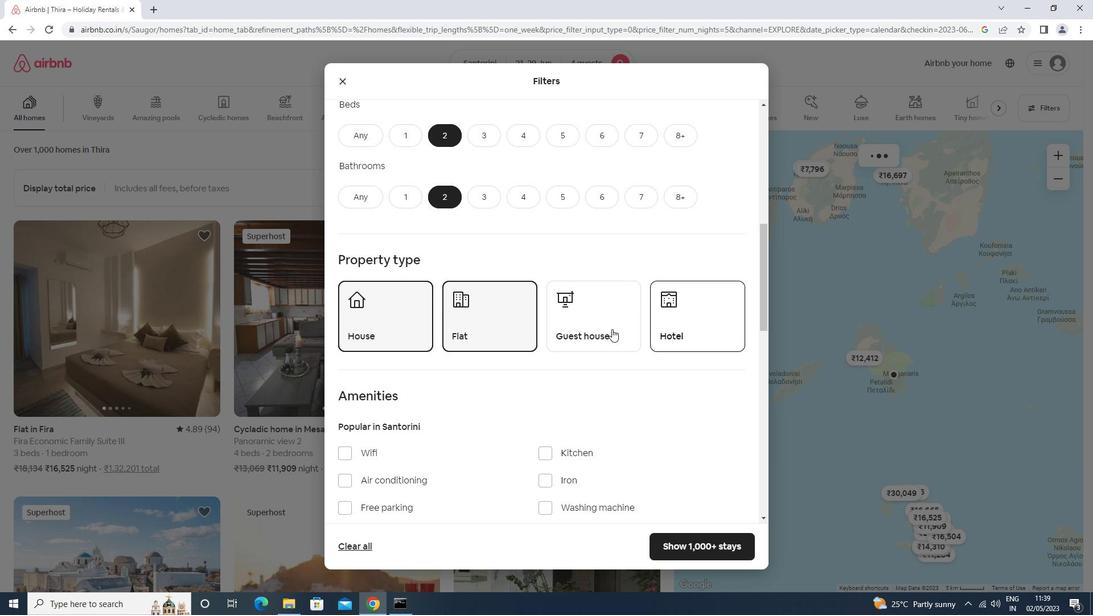 
Action: Mouse pressed left at (588, 319)
Screenshot: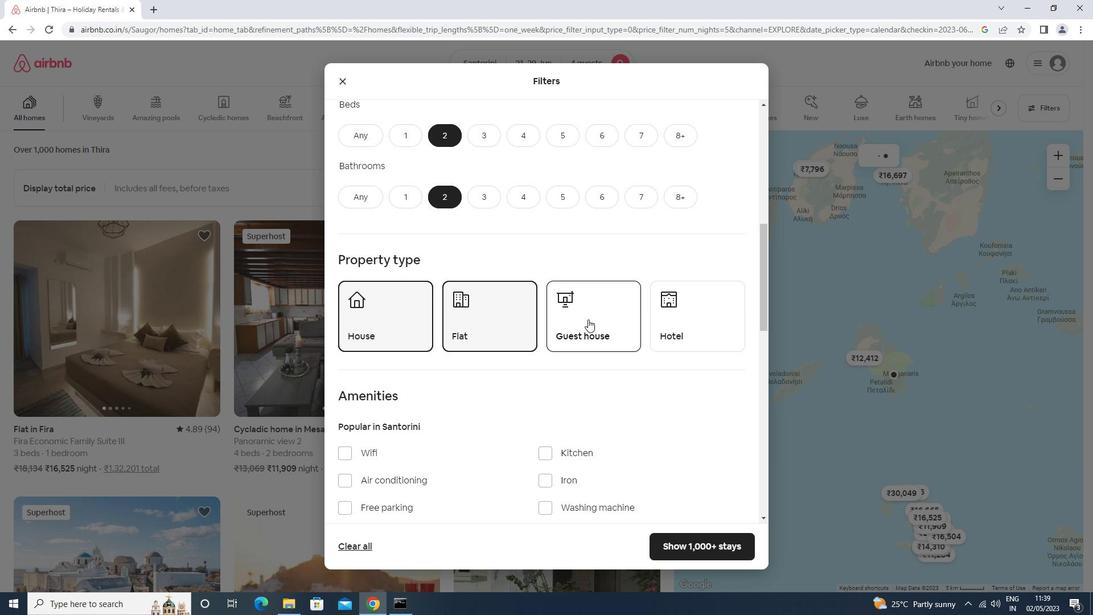 
Action: Mouse moved to (591, 322)
Screenshot: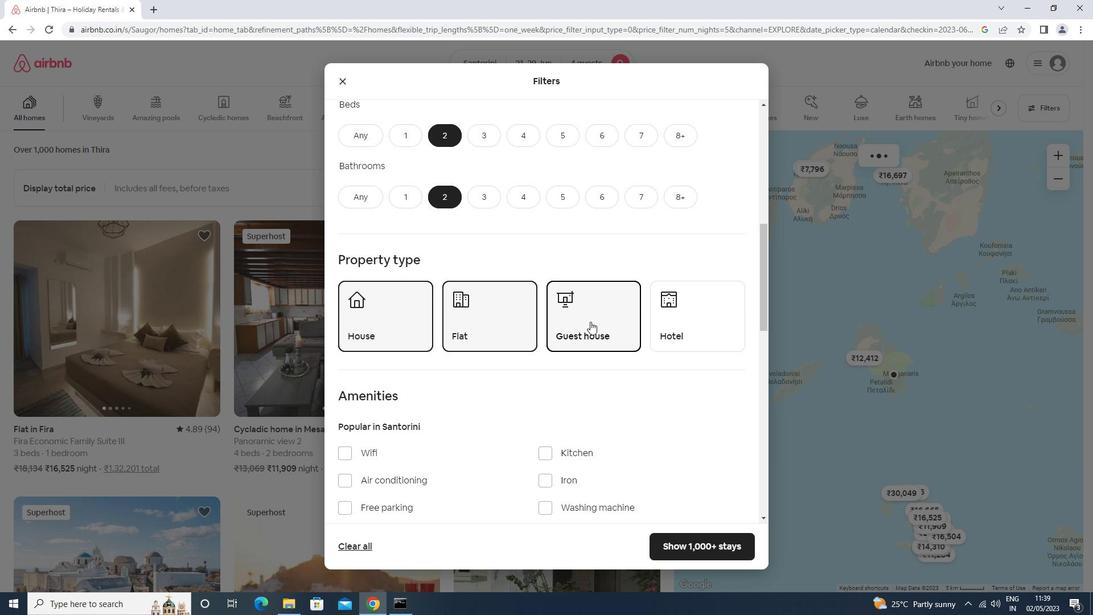 
Action: Mouse scrolled (591, 321) with delta (0, 0)
Screenshot: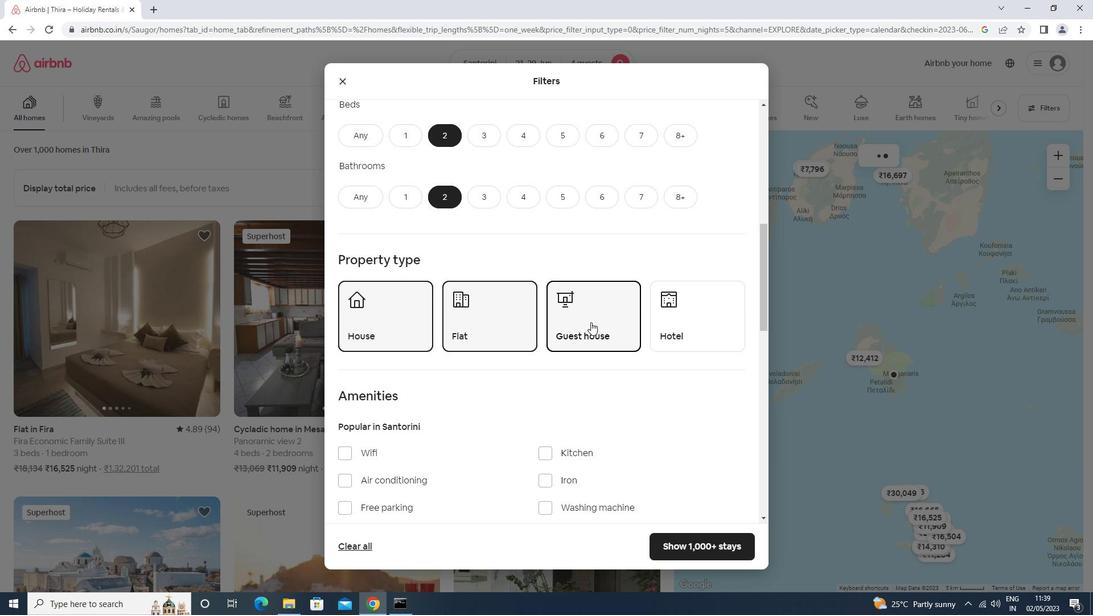 
Action: Mouse scrolled (591, 321) with delta (0, 0)
Screenshot: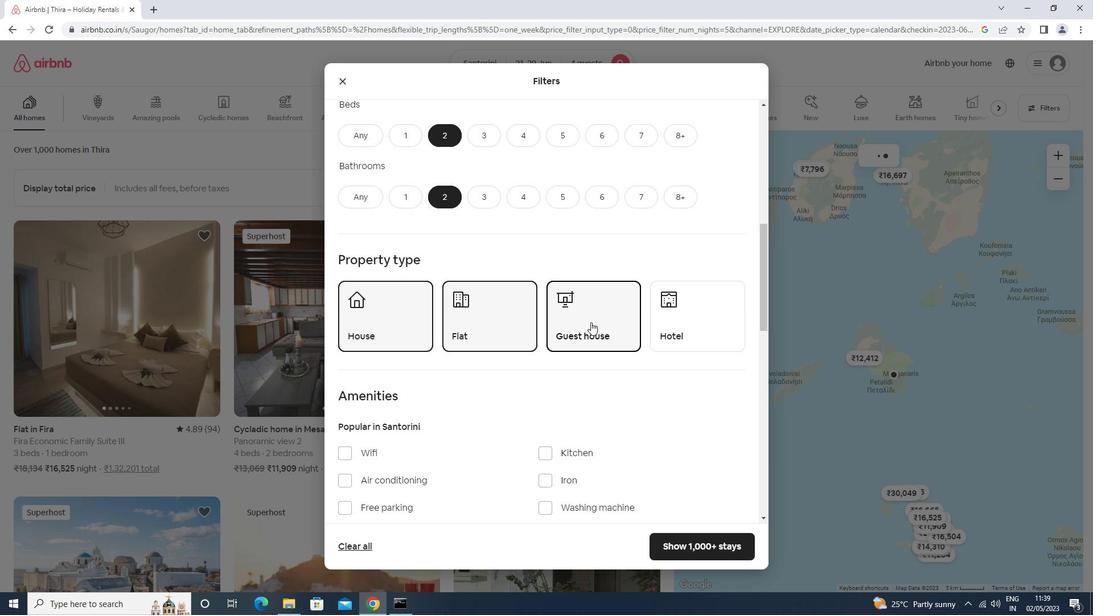 
Action: Mouse scrolled (591, 321) with delta (0, 0)
Screenshot: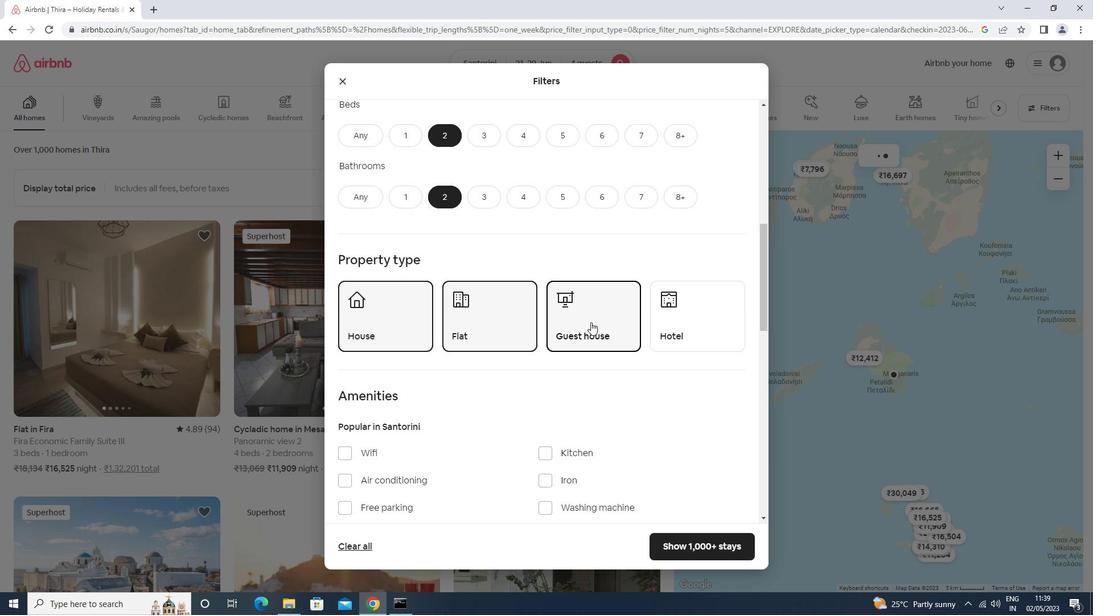 
Action: Mouse scrolled (591, 321) with delta (0, 0)
Screenshot: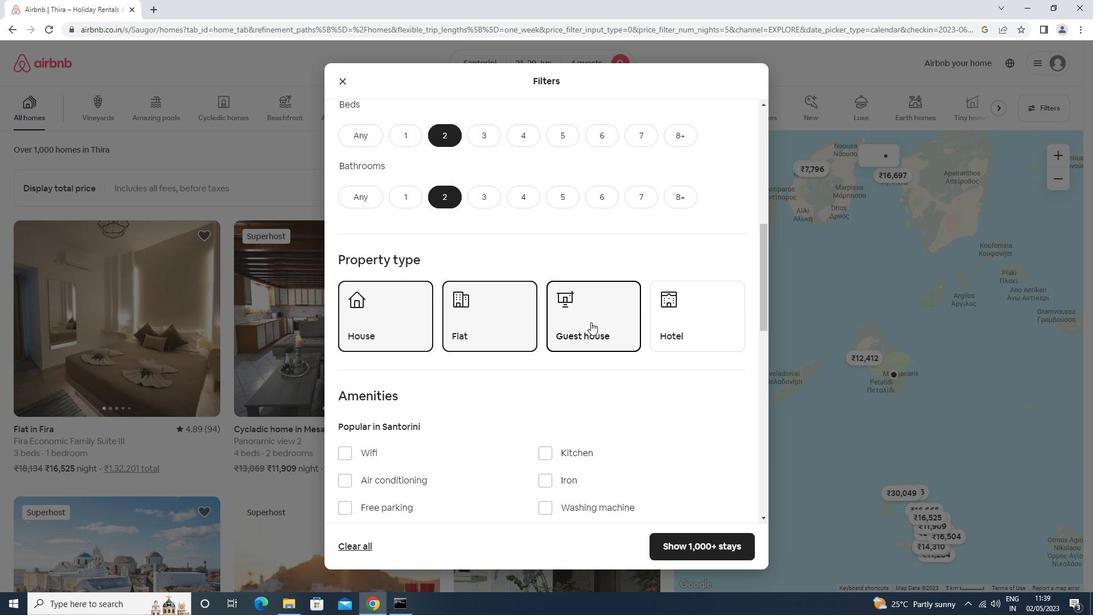 
Action: Mouse moved to (718, 436)
Screenshot: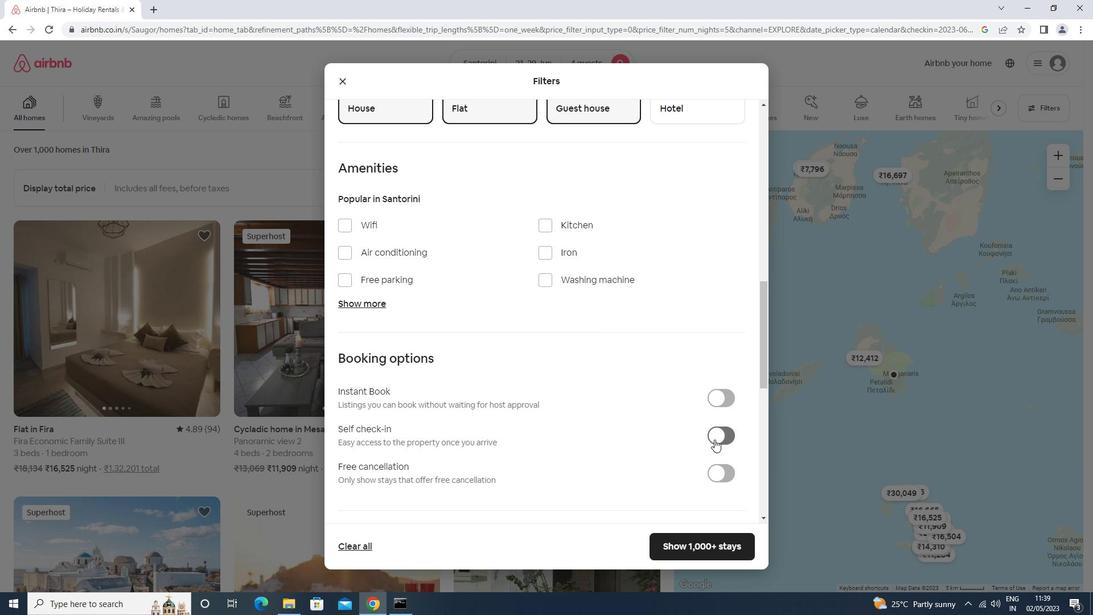 
Action: Mouse pressed left at (718, 436)
Screenshot: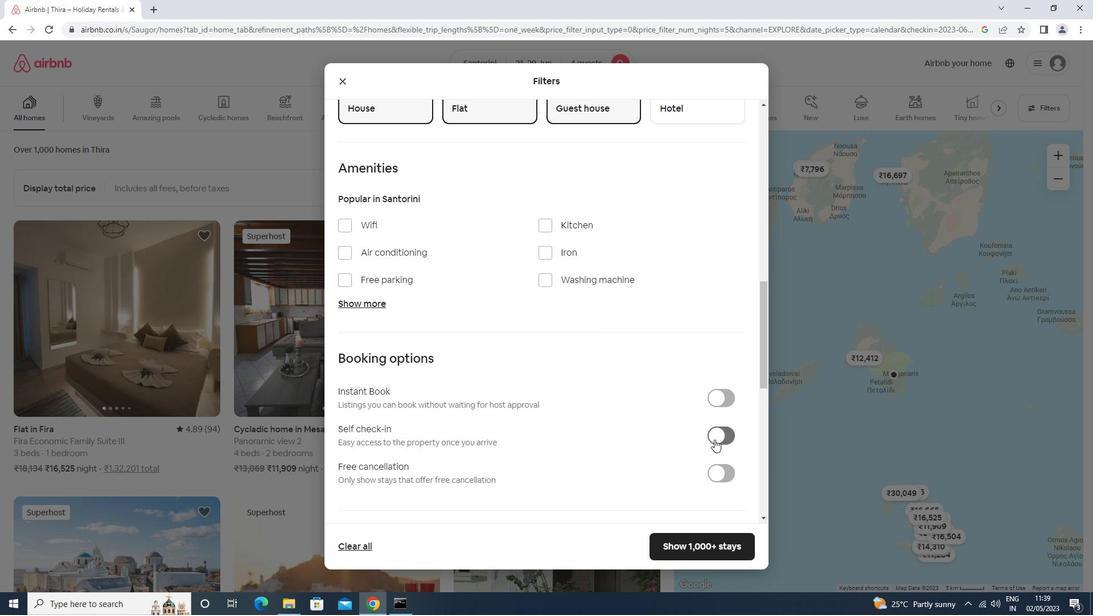 
Action: Mouse moved to (710, 424)
Screenshot: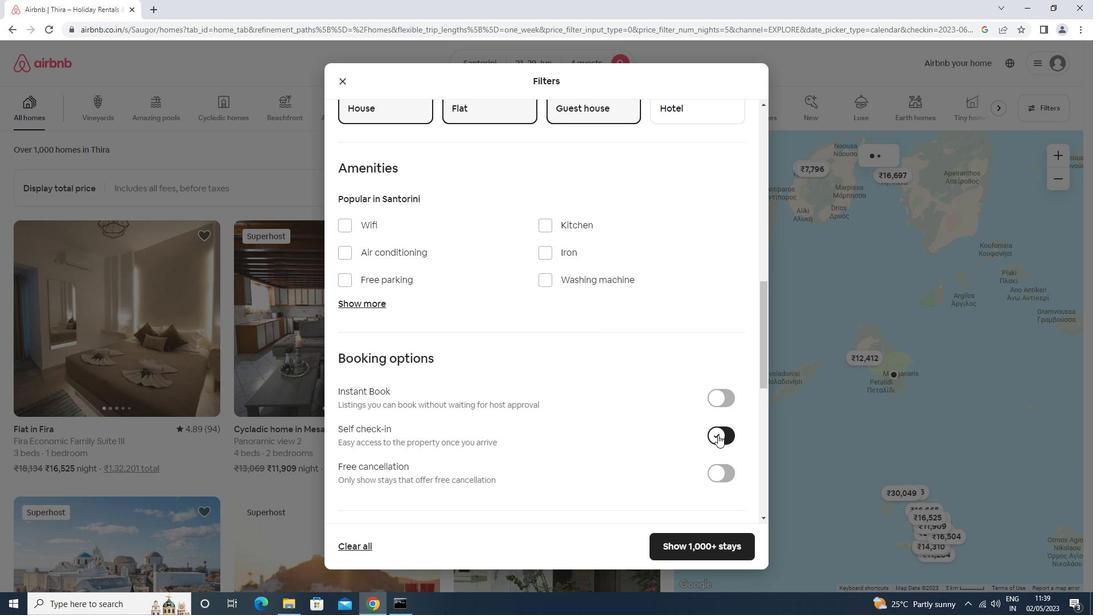
Action: Mouse scrolled (710, 423) with delta (0, 0)
Screenshot: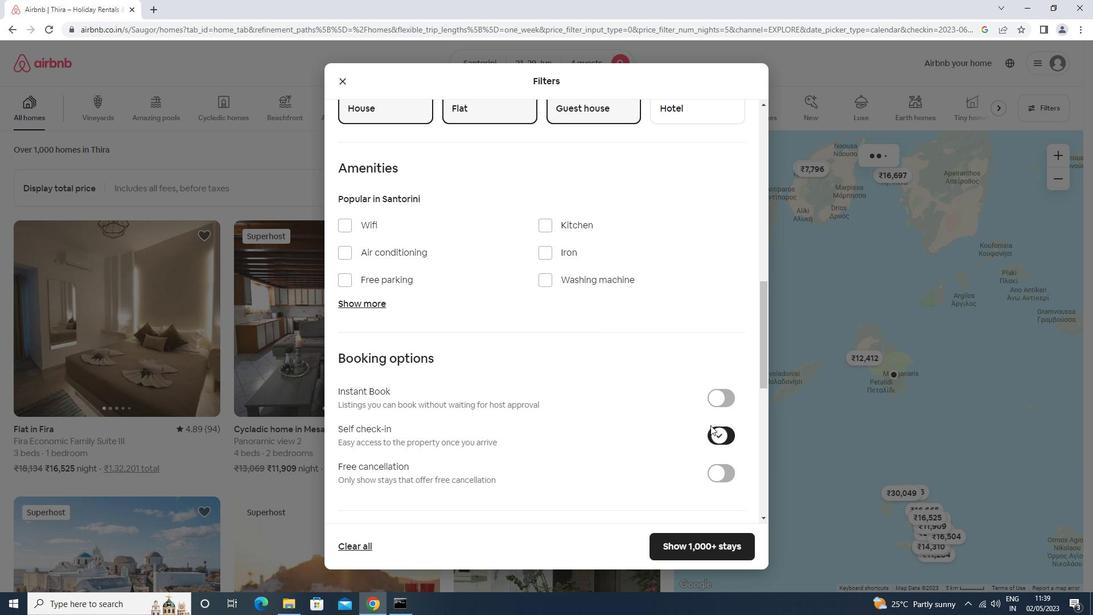 
Action: Mouse scrolled (710, 423) with delta (0, 0)
Screenshot: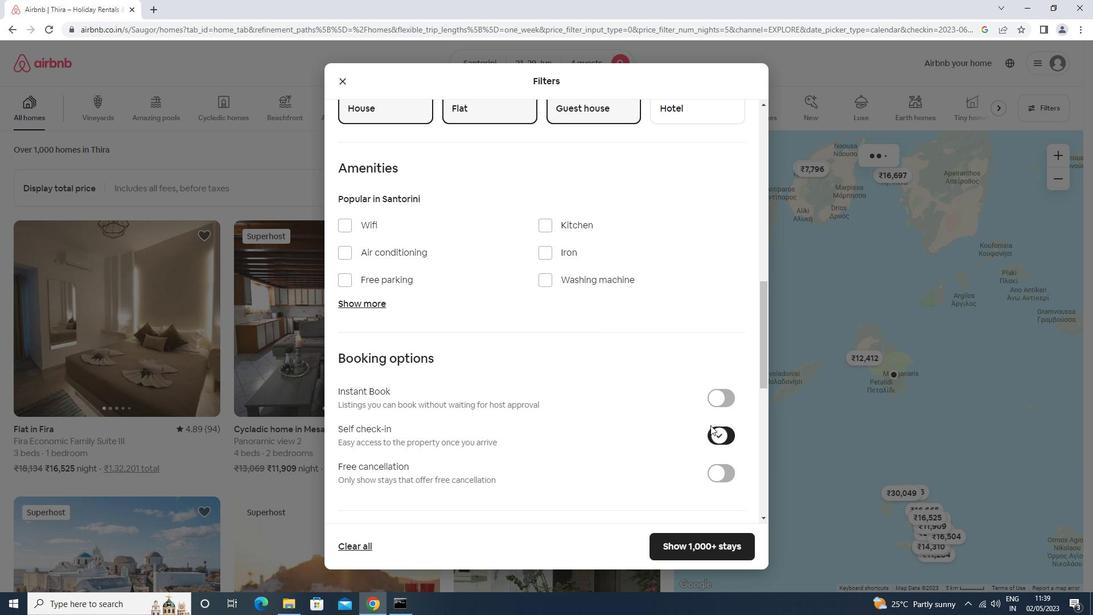 
Action: Mouse scrolled (710, 423) with delta (0, 0)
Screenshot: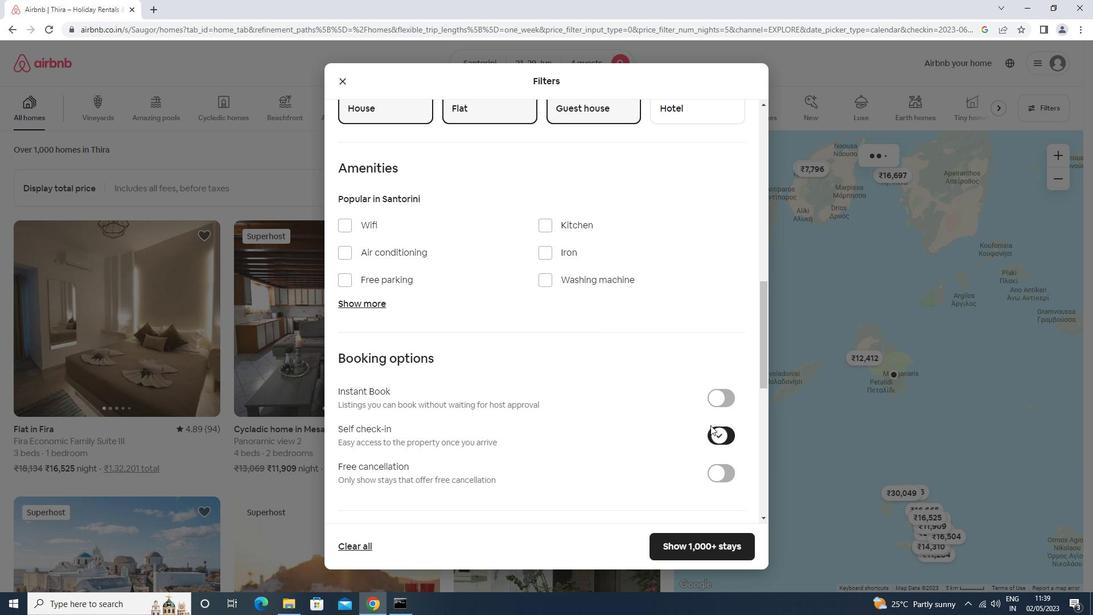 
Action: Mouse scrolled (710, 423) with delta (0, -1)
Screenshot: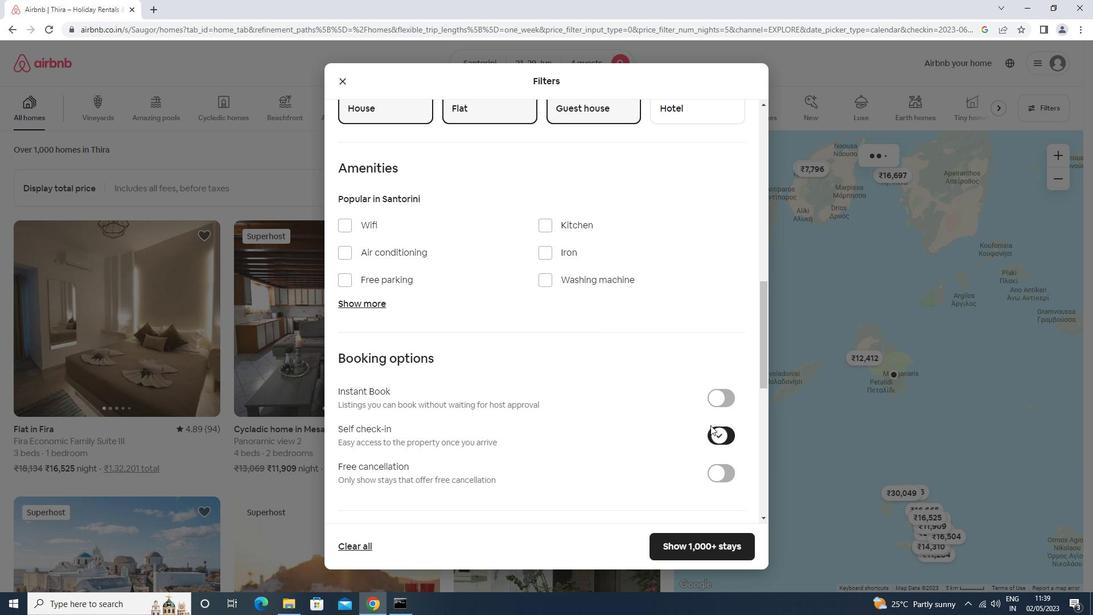 
Action: Mouse scrolled (710, 423) with delta (0, 0)
Screenshot: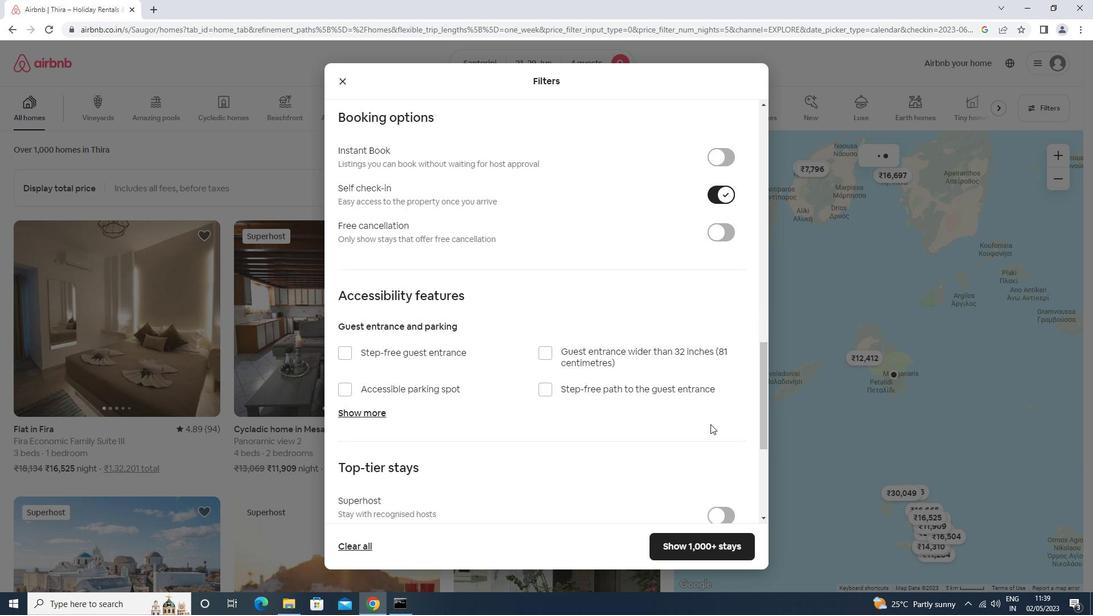 
Action: Mouse moved to (709, 423)
Screenshot: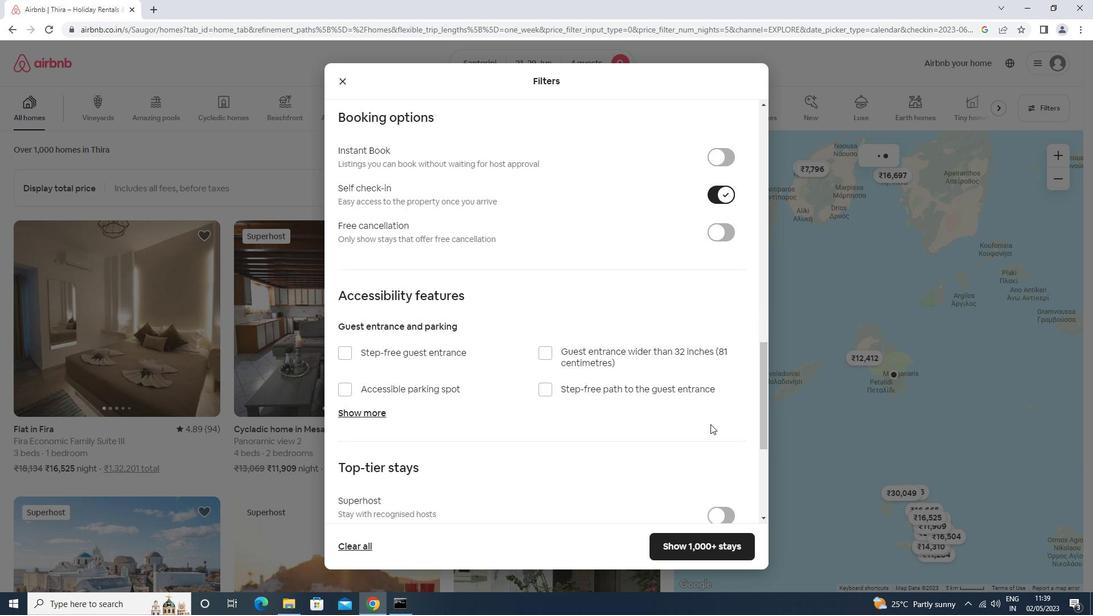 
Action: Mouse scrolled (709, 423) with delta (0, 0)
Screenshot: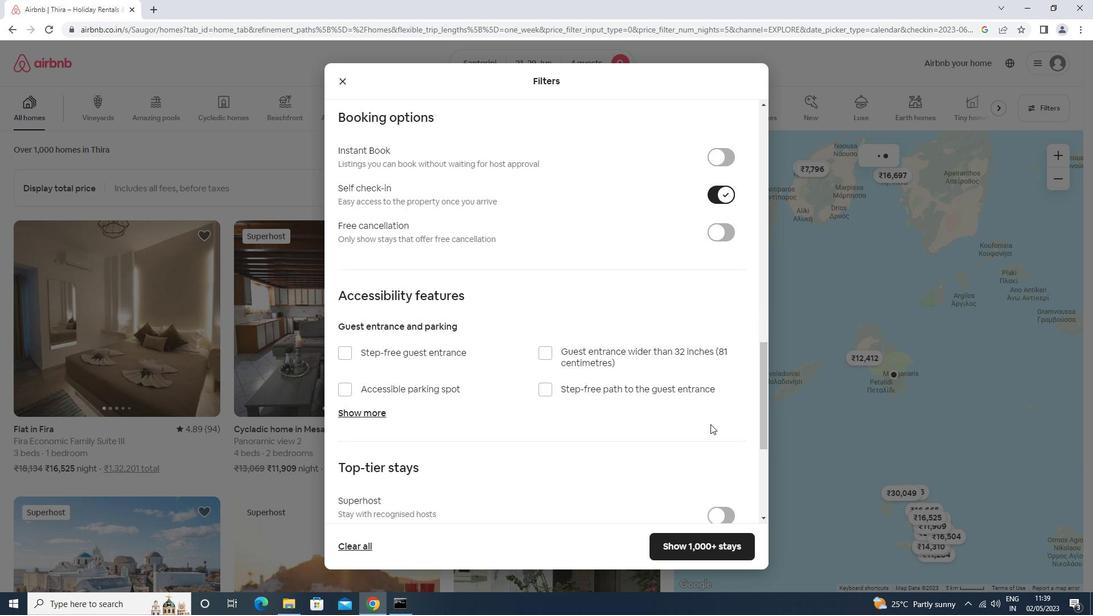 
Action: Mouse moved to (708, 424)
Screenshot: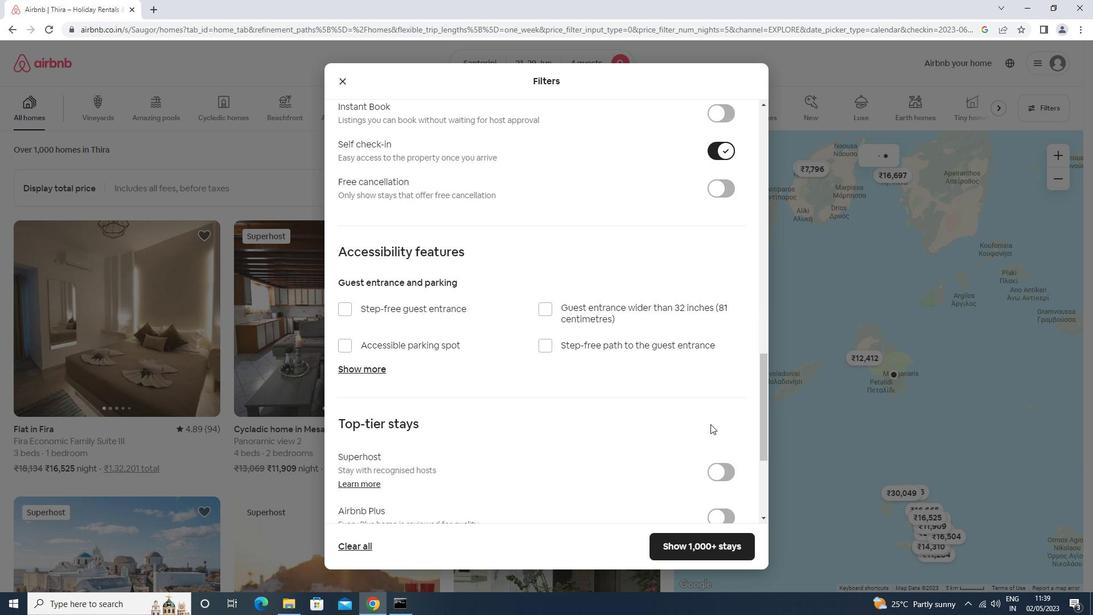 
Action: Mouse scrolled (708, 423) with delta (0, 0)
Screenshot: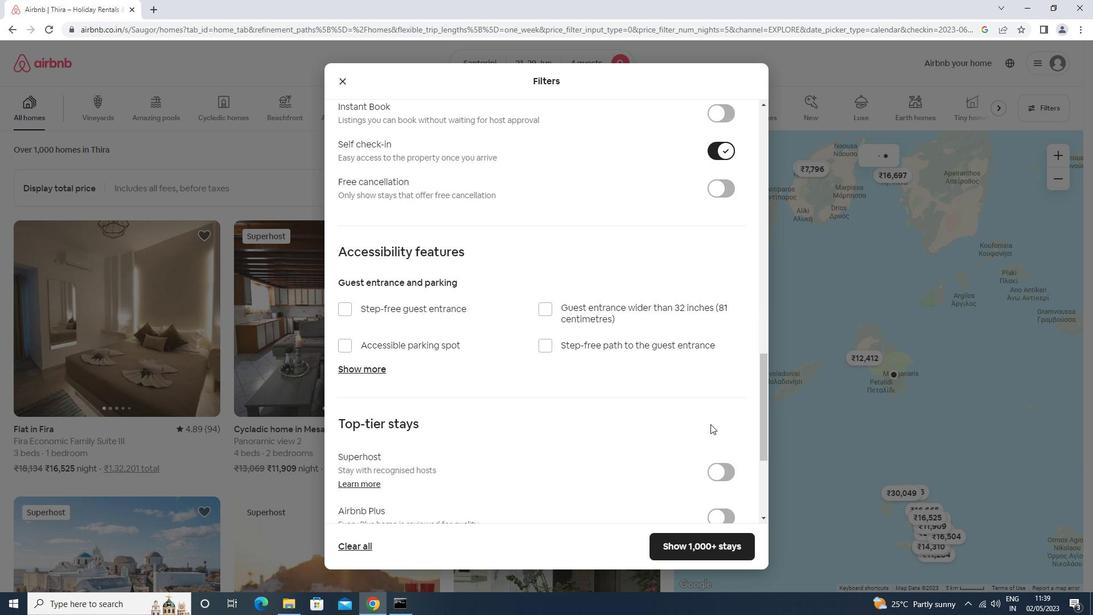 
Action: Mouse moved to (708, 424)
Screenshot: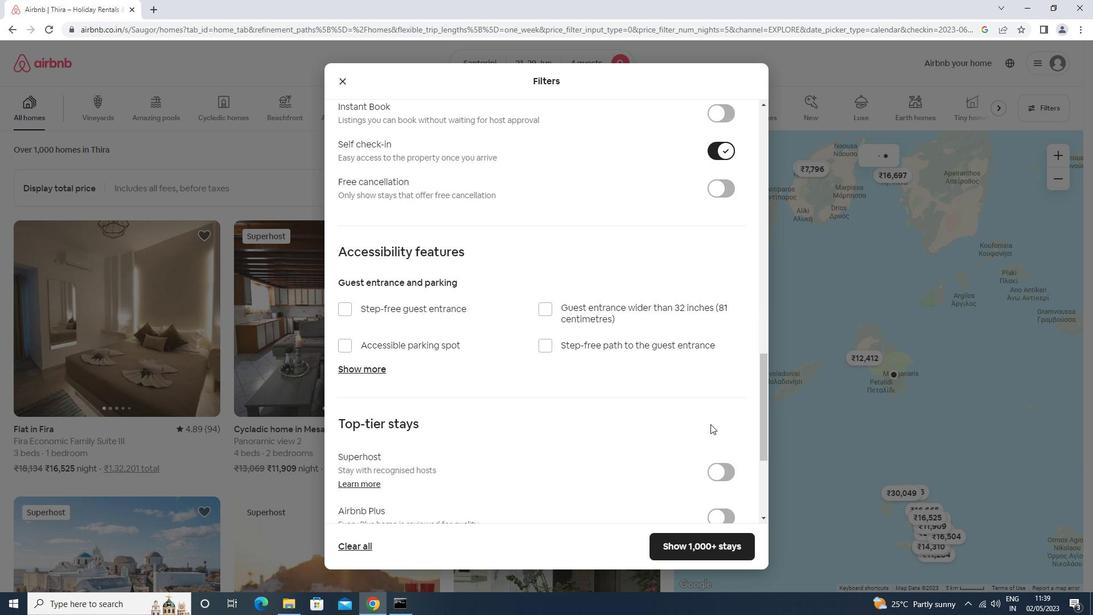 
Action: Mouse scrolled (708, 423) with delta (0, 0)
Screenshot: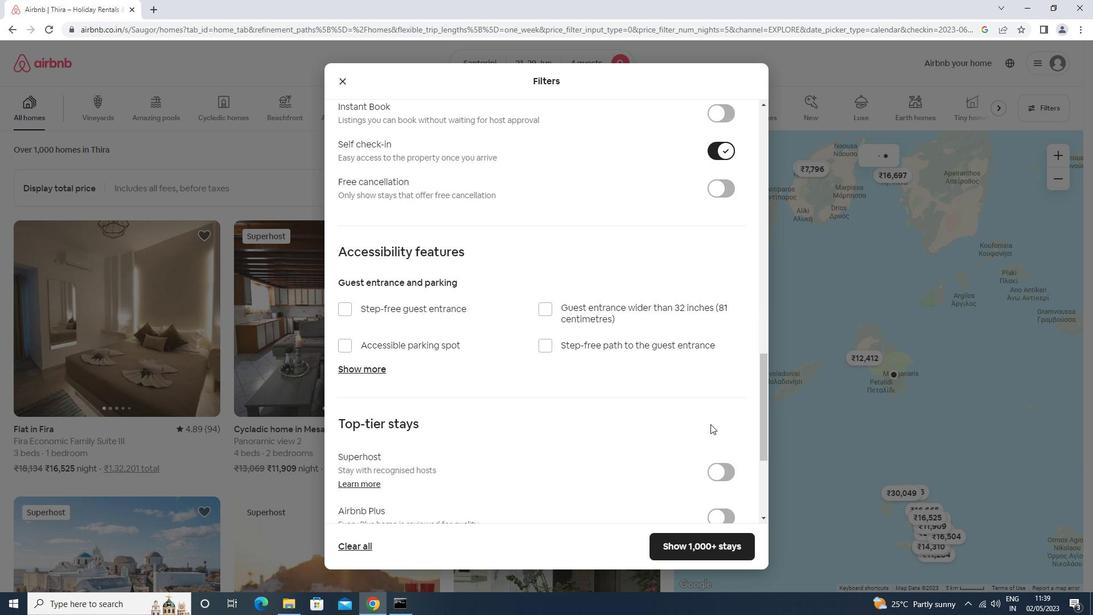 
Action: Mouse scrolled (708, 423) with delta (0, 0)
Screenshot: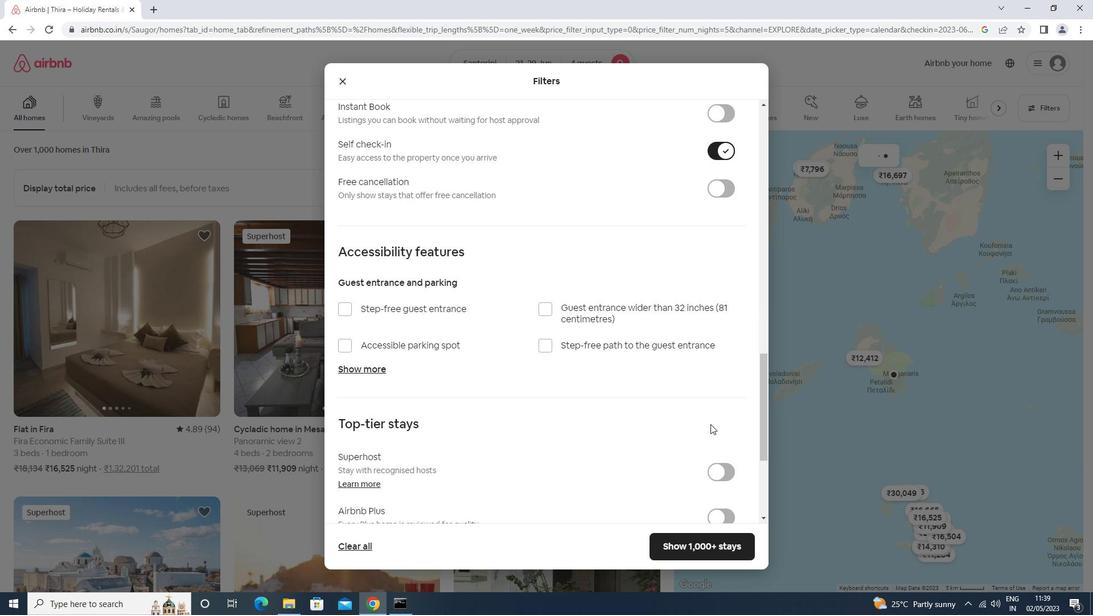 
Action: Mouse moved to (362, 440)
Screenshot: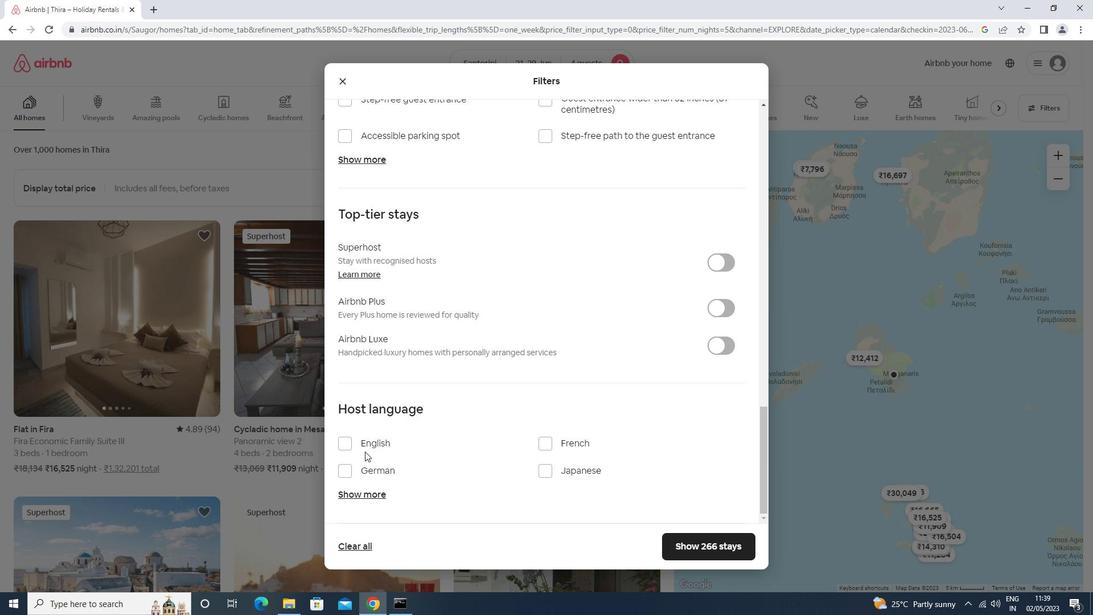 
Action: Mouse pressed left at (362, 440)
Screenshot: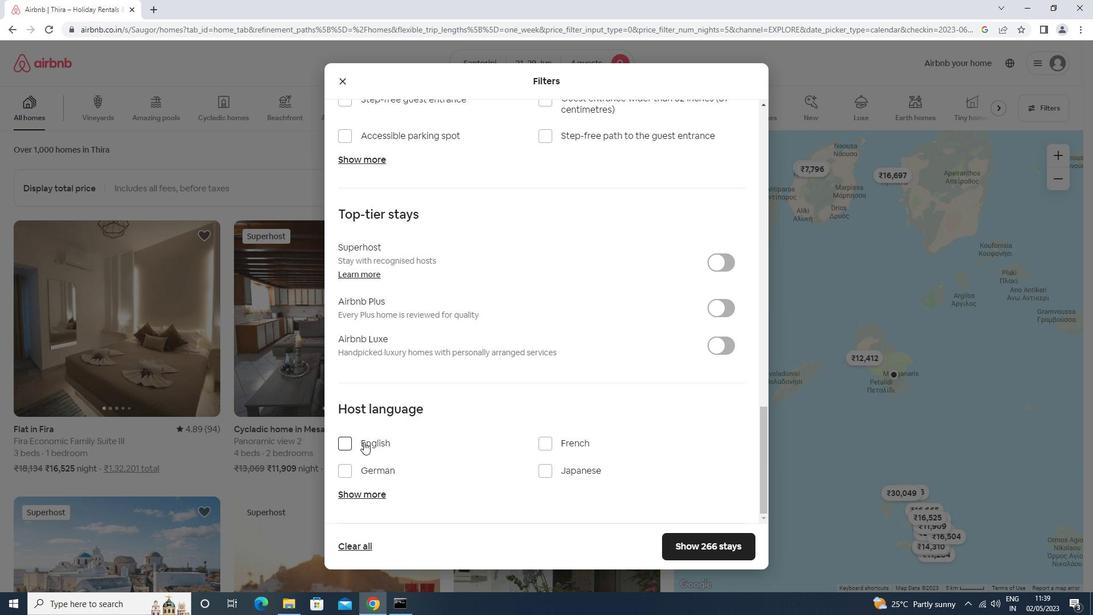
Action: Mouse moved to (706, 544)
Screenshot: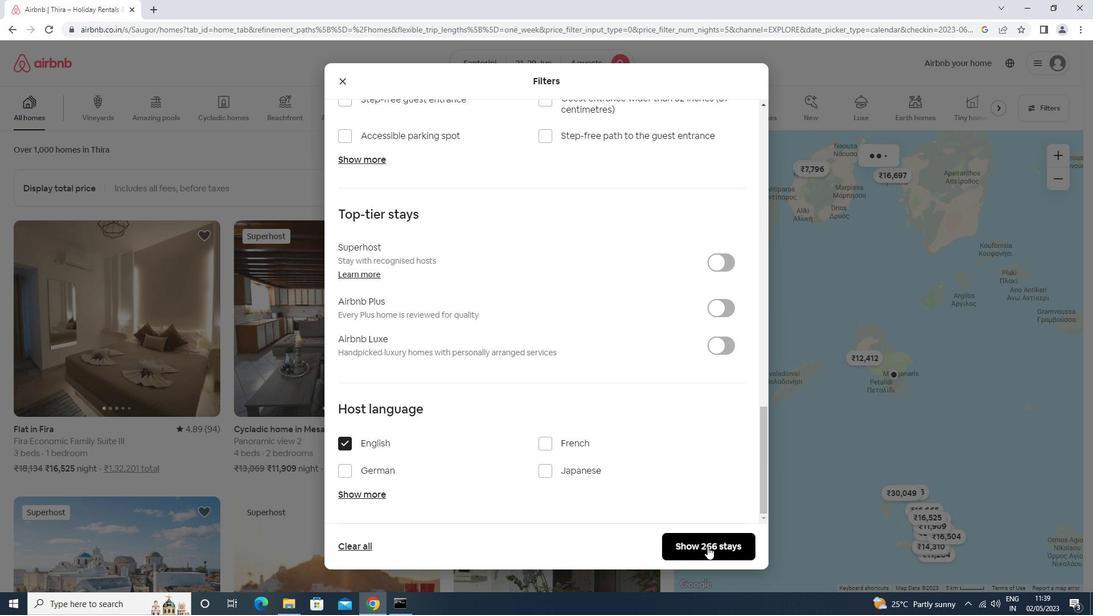 
Action: Mouse pressed left at (706, 544)
Screenshot: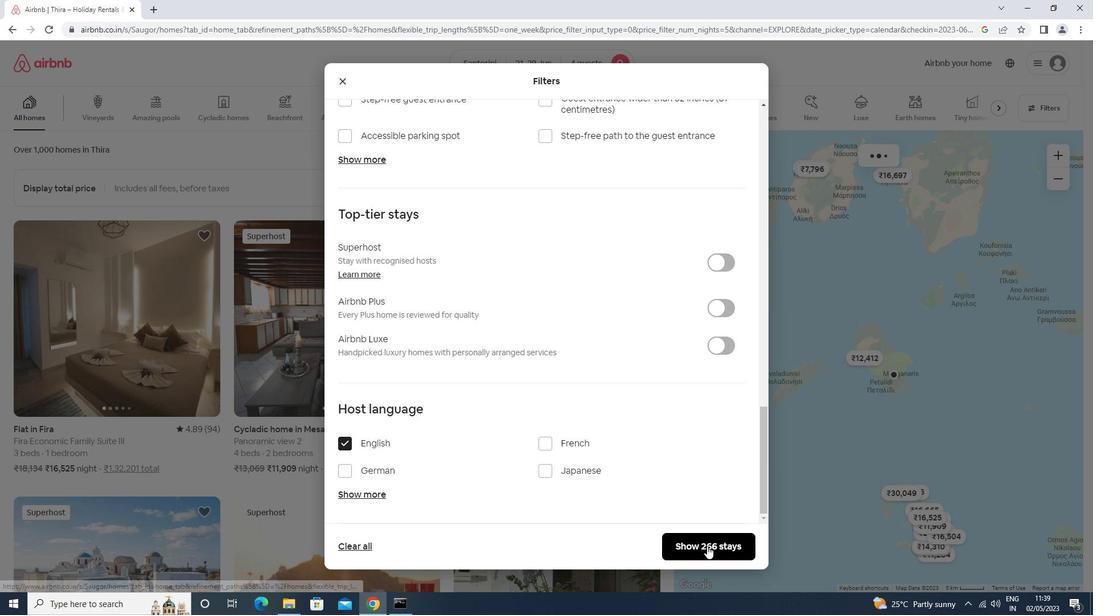 
Action: Mouse moved to (705, 543)
Screenshot: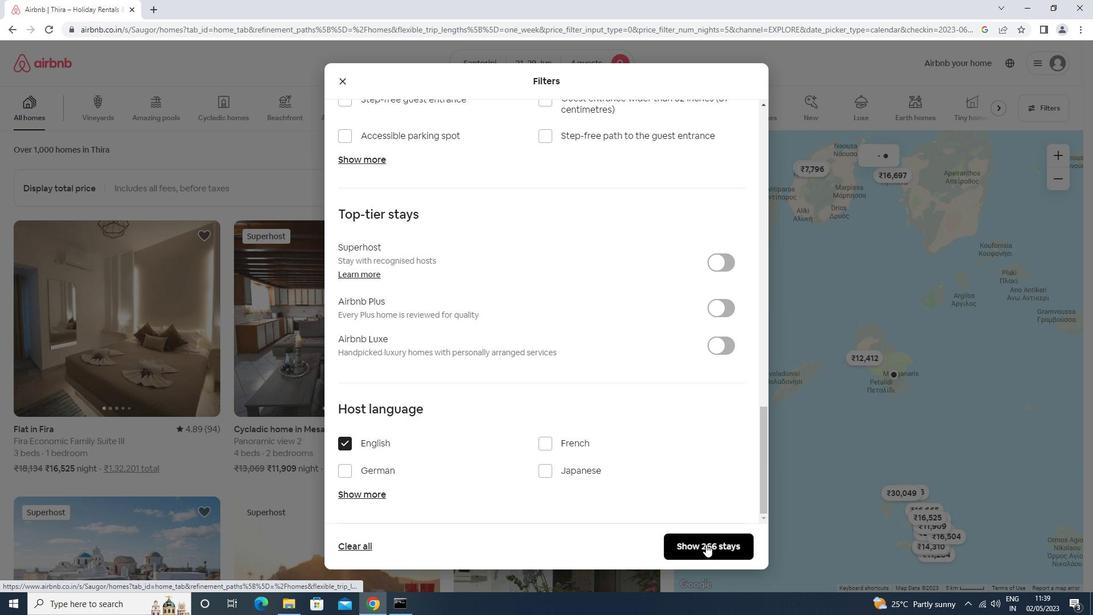 
